 Task: In the  document chat.docx. Below name insert the link: 'www.wikipedia.org' Insert Dropdown below the link: Review Status  'Select Not started 'Insert Header and write  "Quantum". Change font style to  Yellow Tail
Action: Mouse moved to (233, 342)
Screenshot: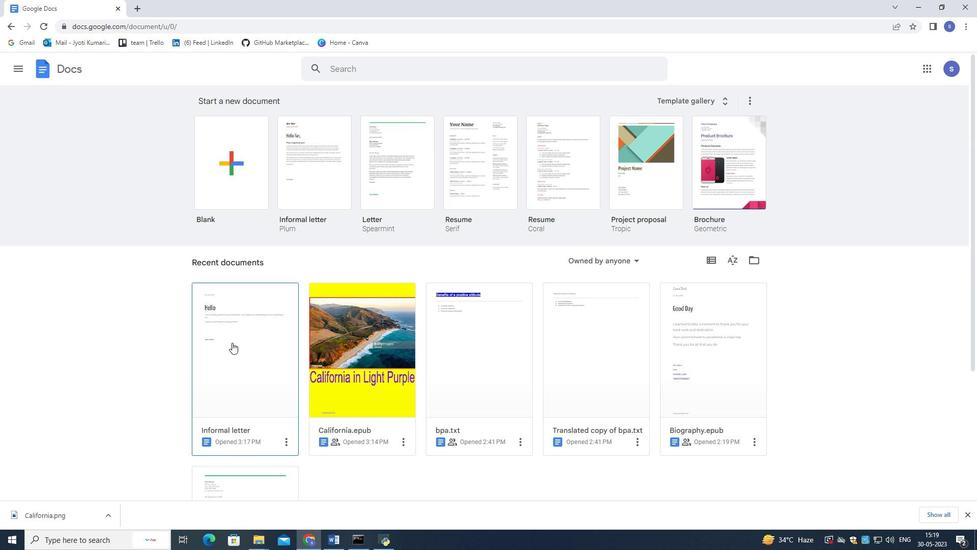 
Action: Mouse pressed left at (233, 342)
Screenshot: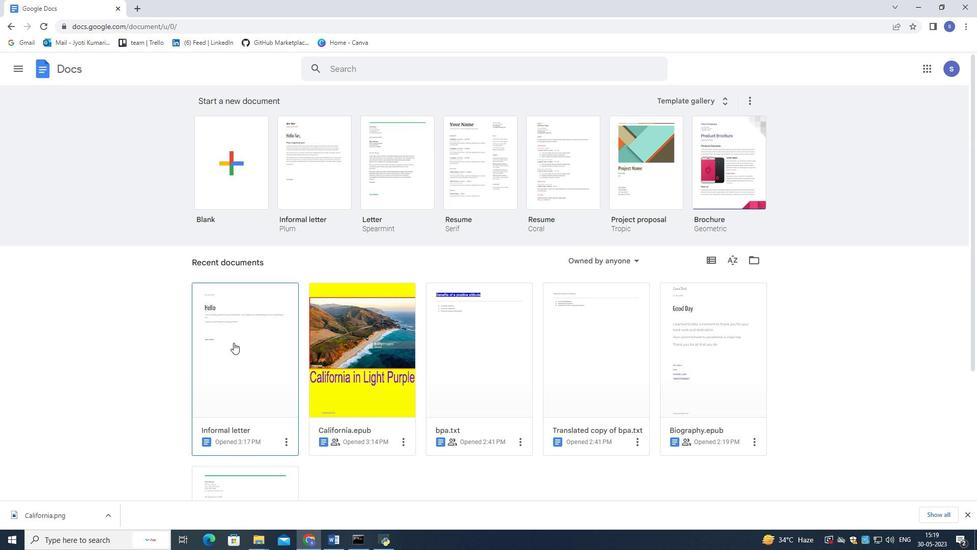 
Action: Mouse moved to (350, 376)
Screenshot: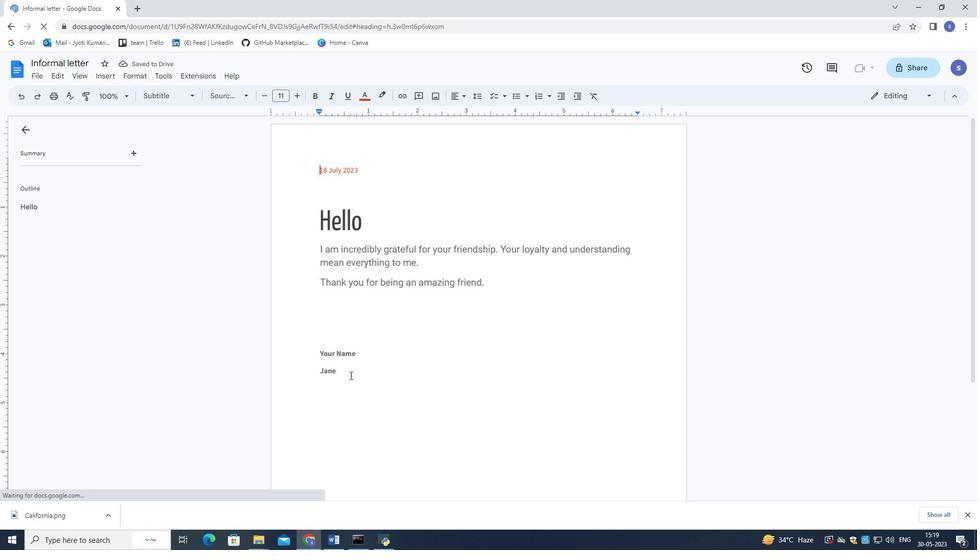 
Action: Mouse pressed left at (350, 376)
Screenshot: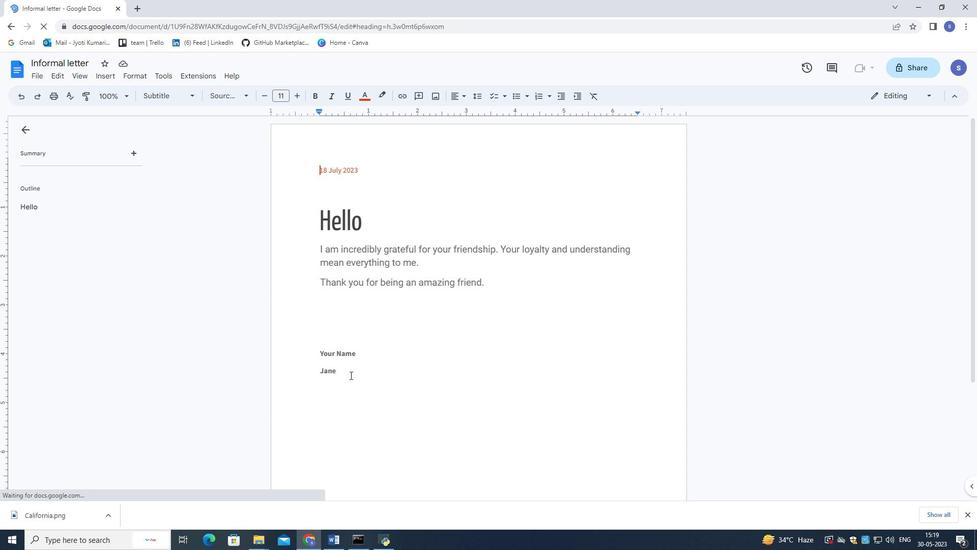 
Action: Mouse moved to (338, 365)
Screenshot: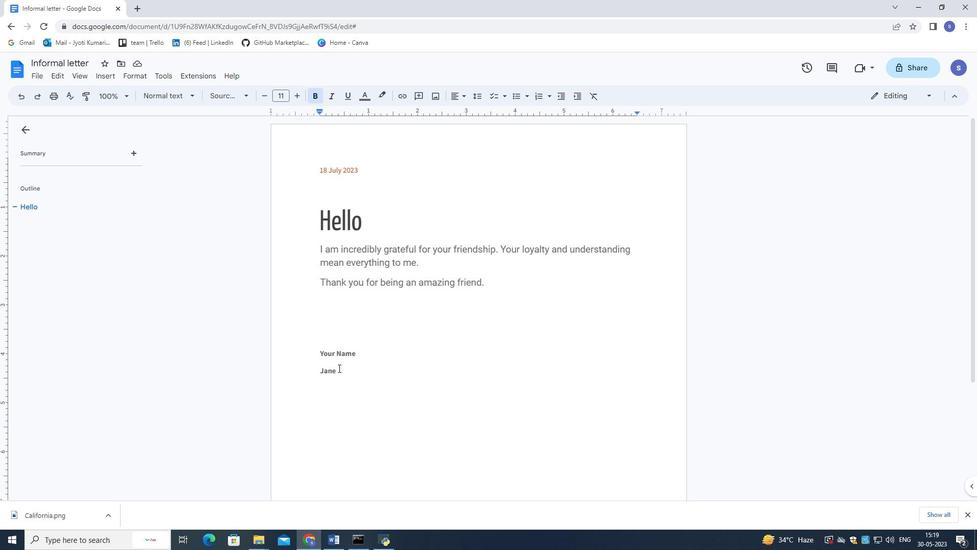 
Action: Key pressed <Key.enter>
Screenshot: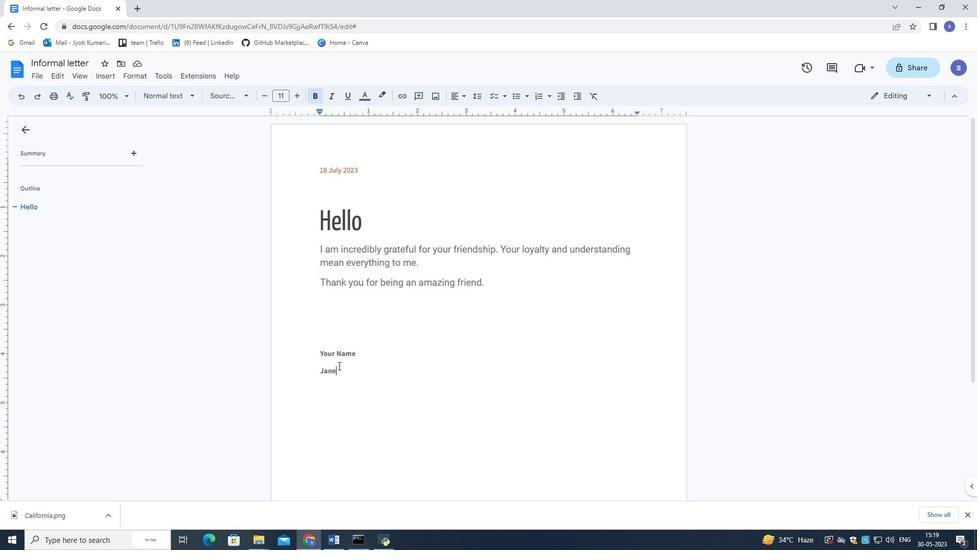 
Action: Mouse moved to (96, 77)
Screenshot: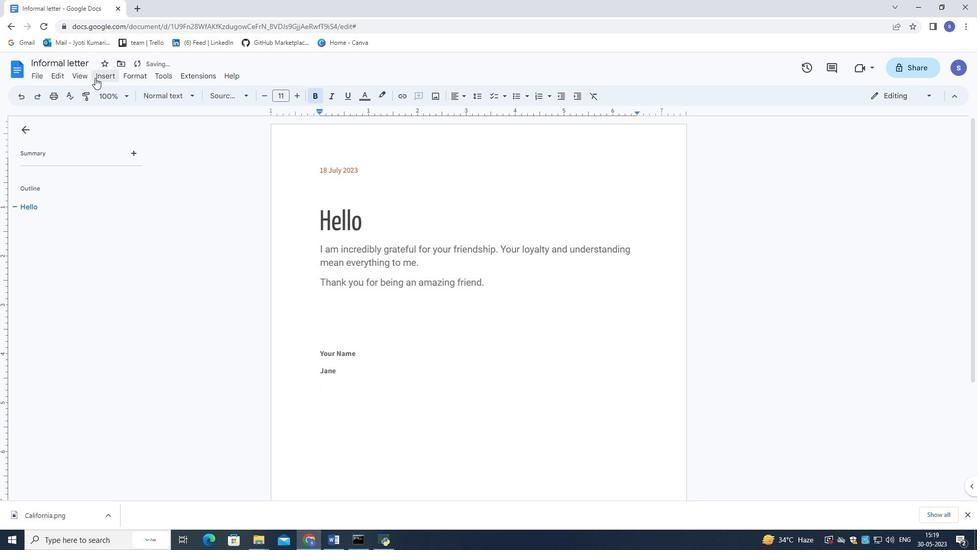 
Action: Mouse pressed left at (96, 77)
Screenshot: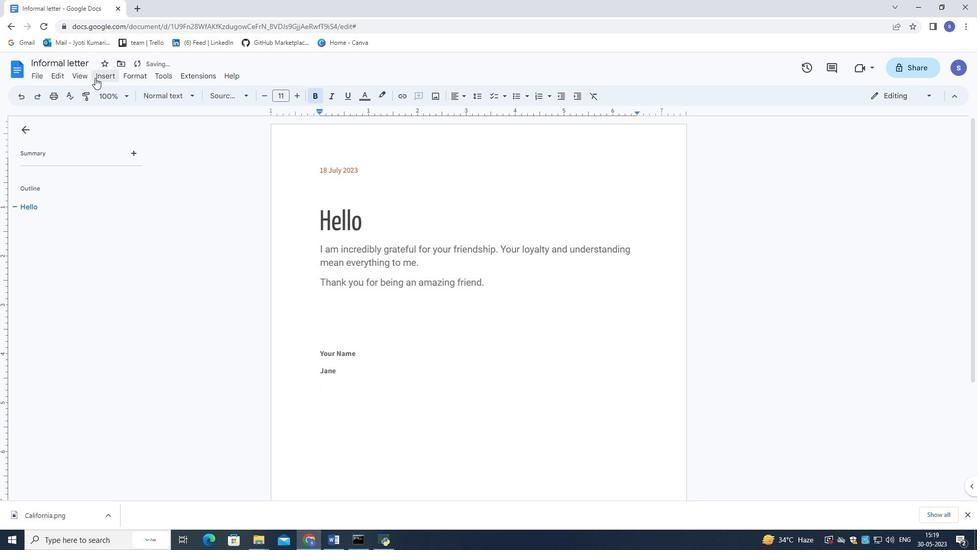 
Action: Mouse moved to (141, 383)
Screenshot: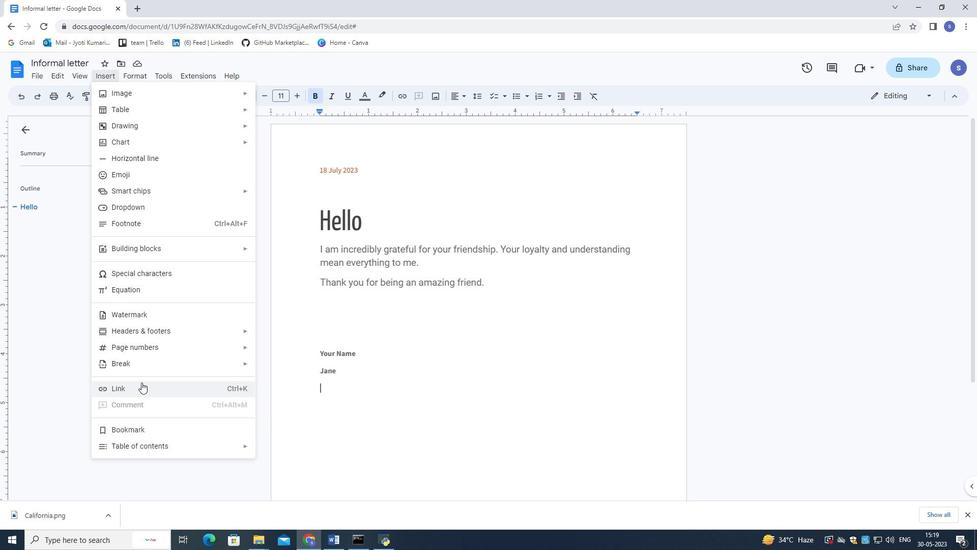 
Action: Mouse pressed left at (141, 383)
Screenshot: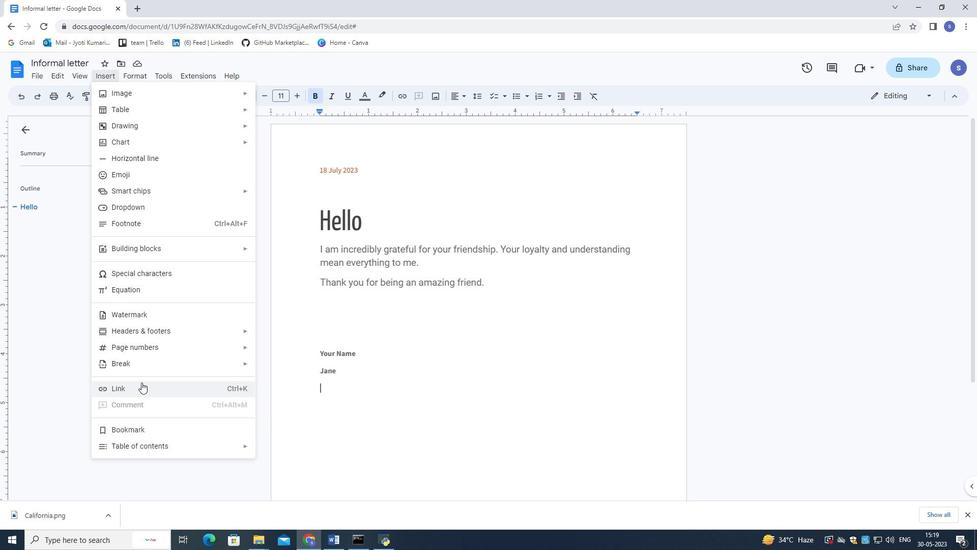 
Action: Mouse moved to (233, 318)
Screenshot: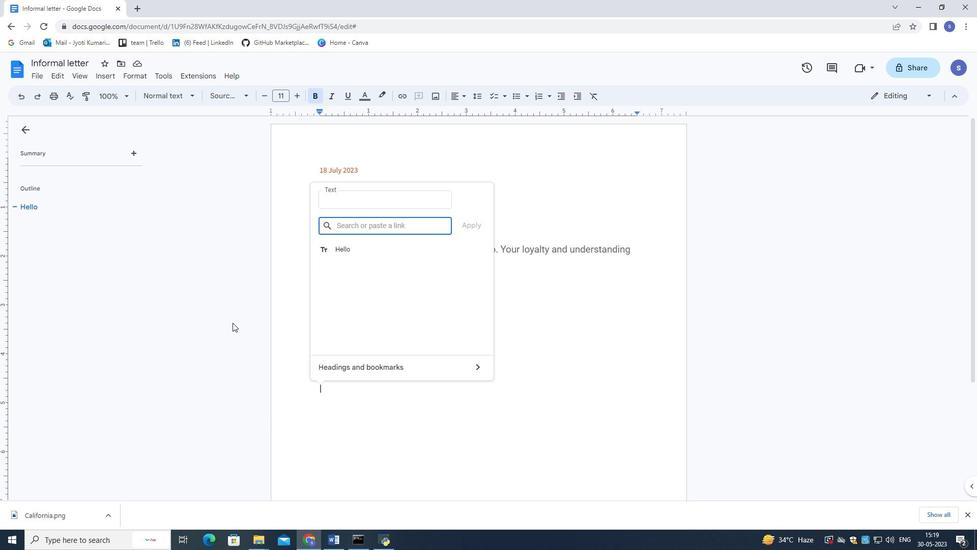 
Action: Key pressed www
Screenshot: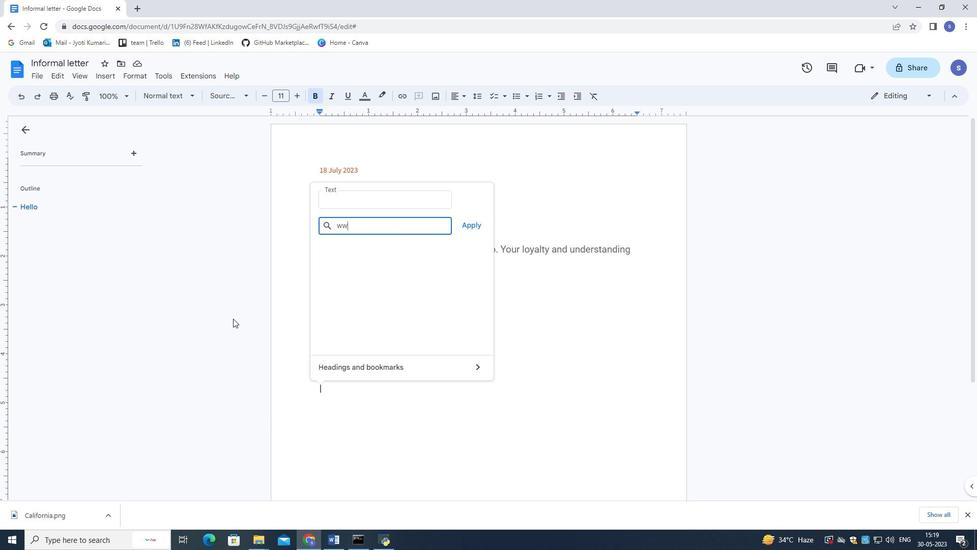 
Action: Mouse moved to (232, 315)
Screenshot: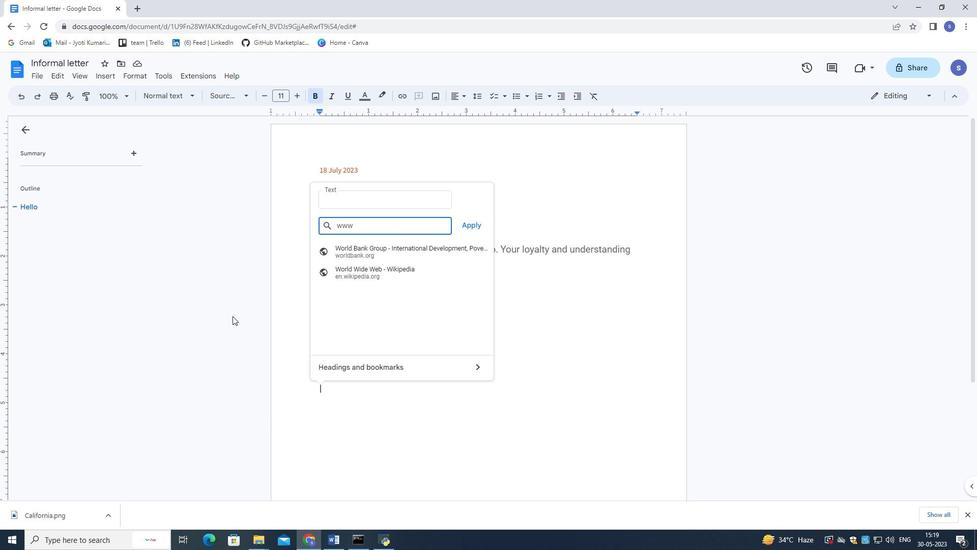 
Action: Key pressed .
Screenshot: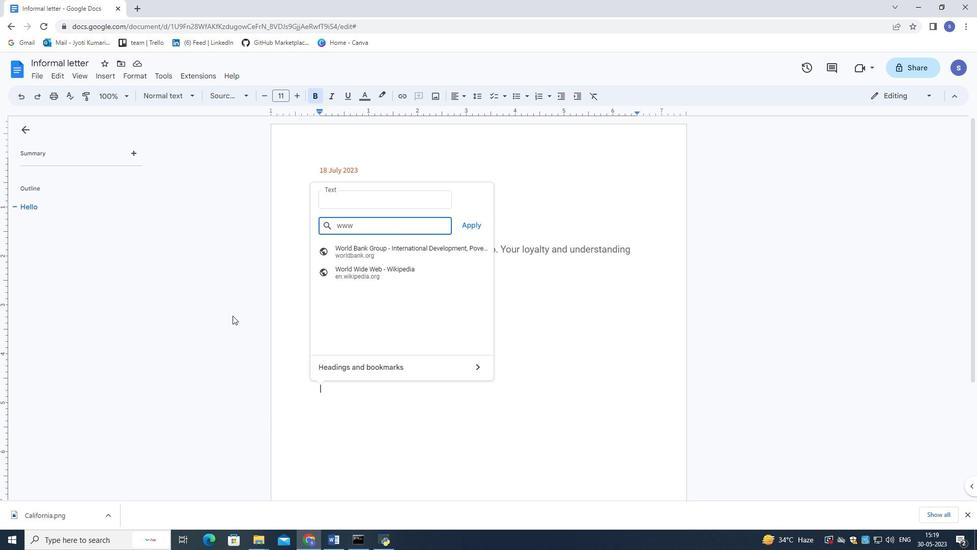 
Action: Mouse moved to (231, 314)
Screenshot: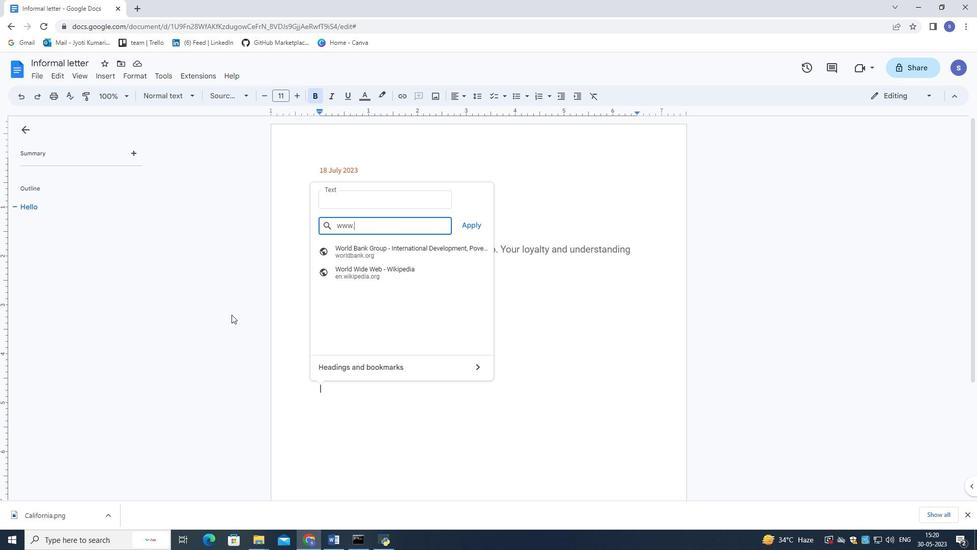 
Action: Key pressed w
Screenshot: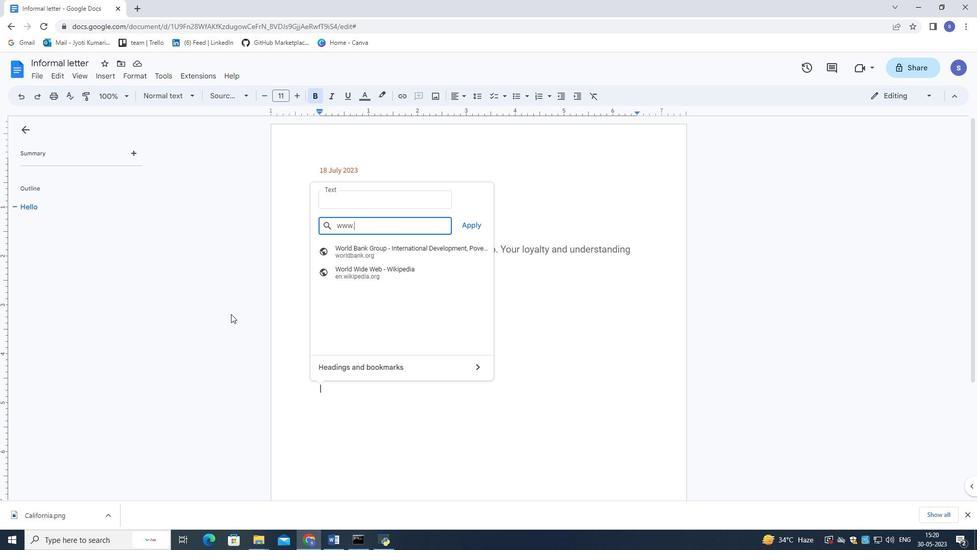 
Action: Mouse moved to (231, 313)
Screenshot: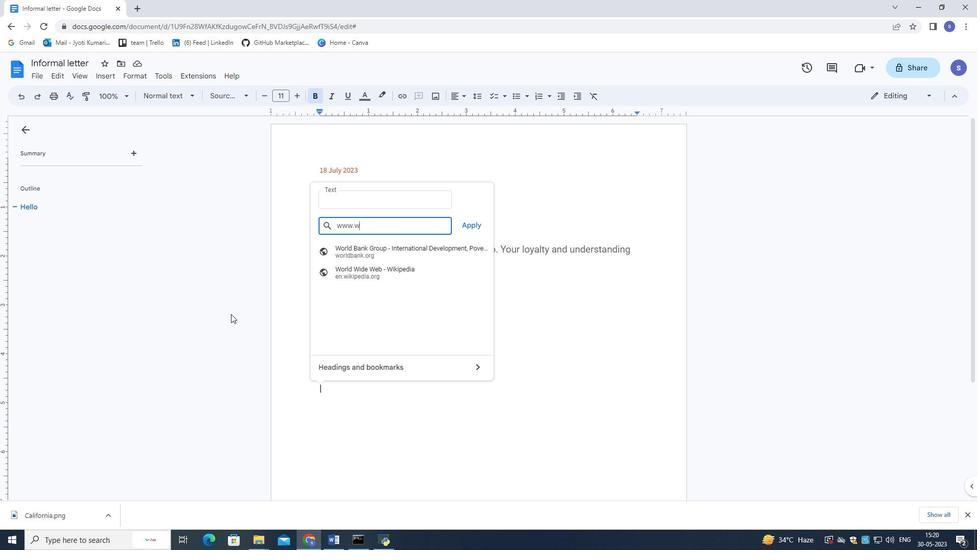 
Action: Key pressed i
Screenshot: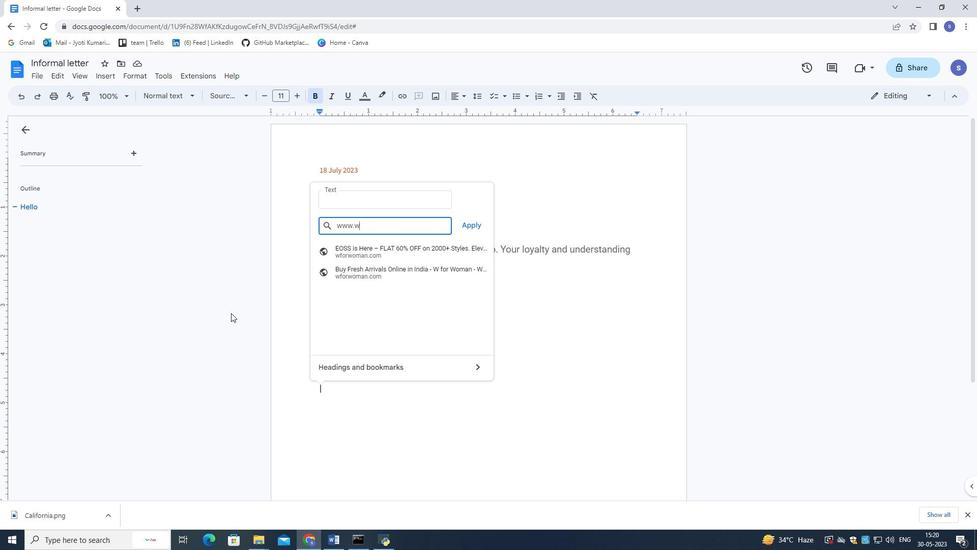 
Action: Mouse moved to (230, 313)
Screenshot: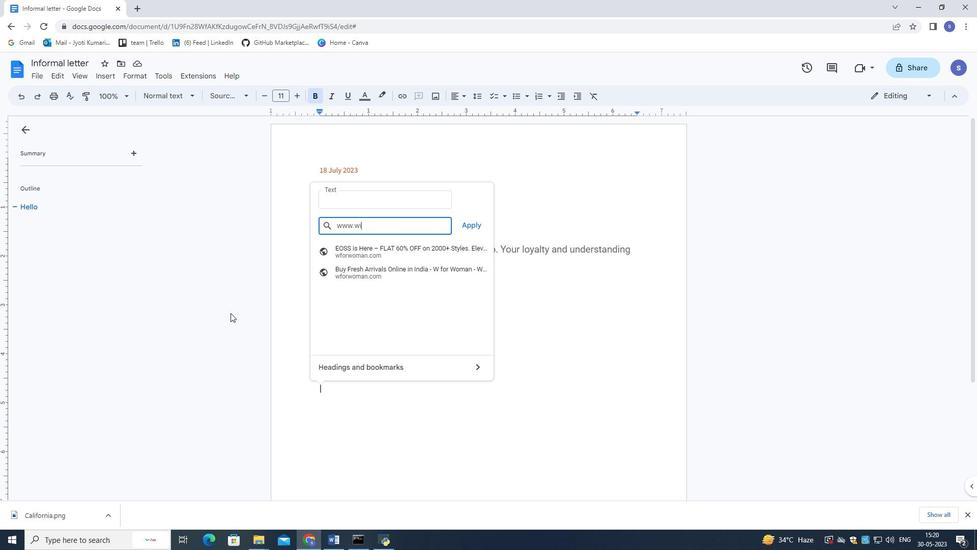 
Action: Key pressed k
Screenshot: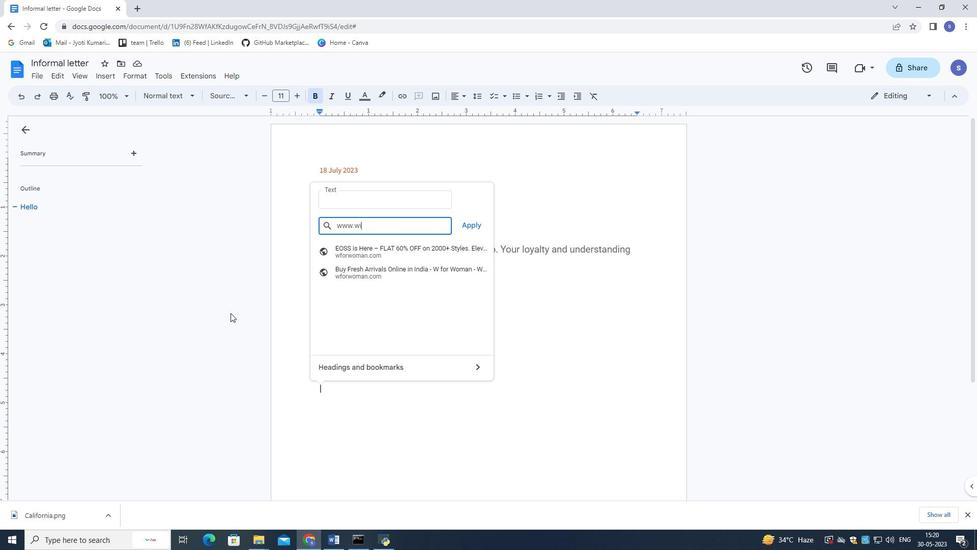 
Action: Mouse moved to (230, 312)
Screenshot: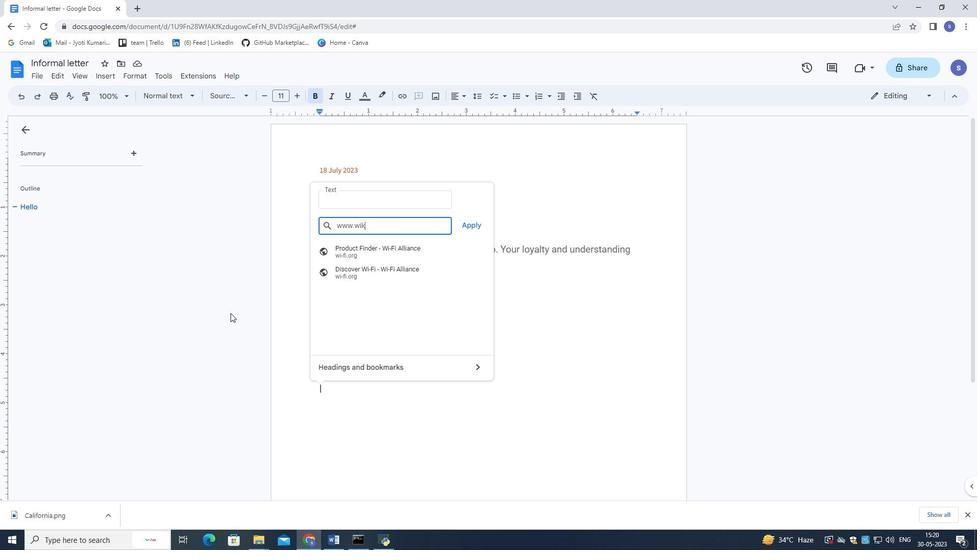 
Action: Key pressed i
Screenshot: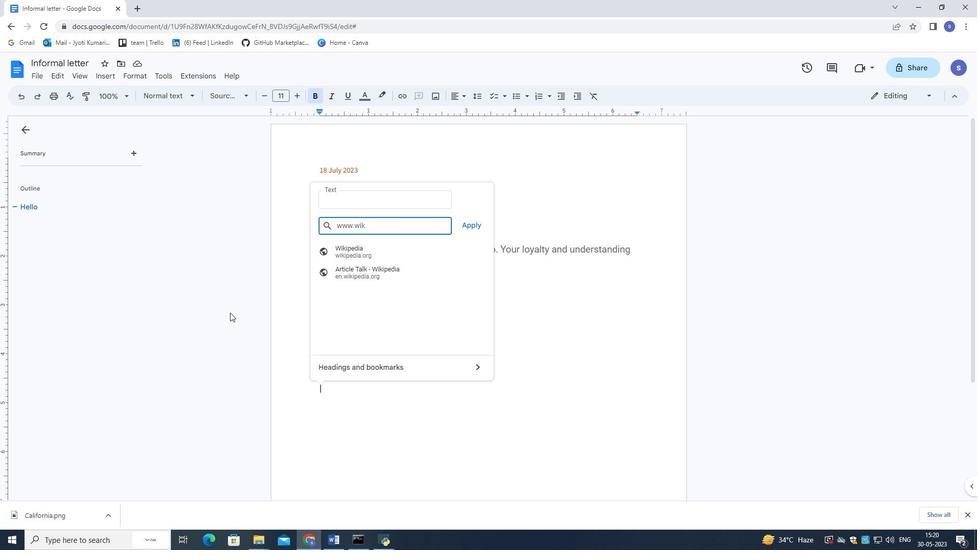 
Action: Mouse moved to (229, 311)
Screenshot: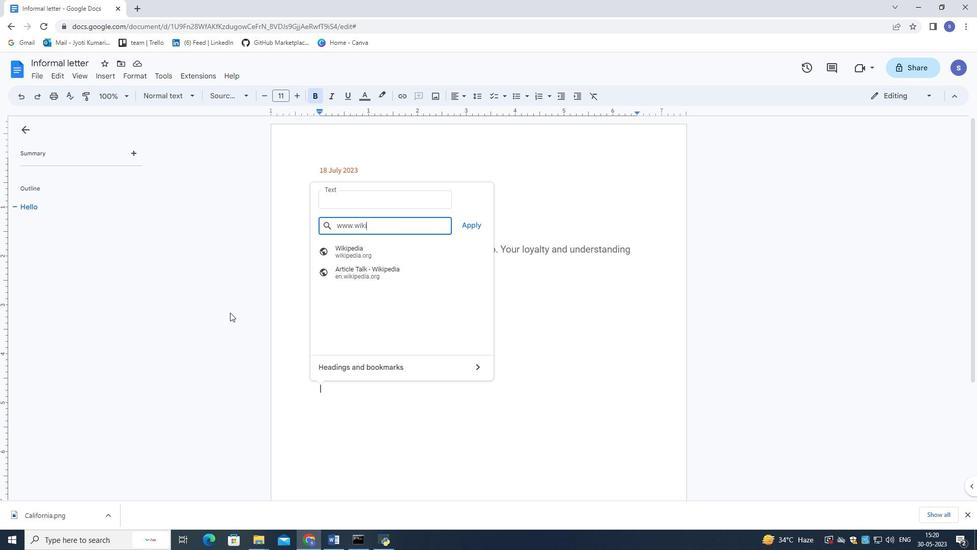 
Action: Key pressed p
Screenshot: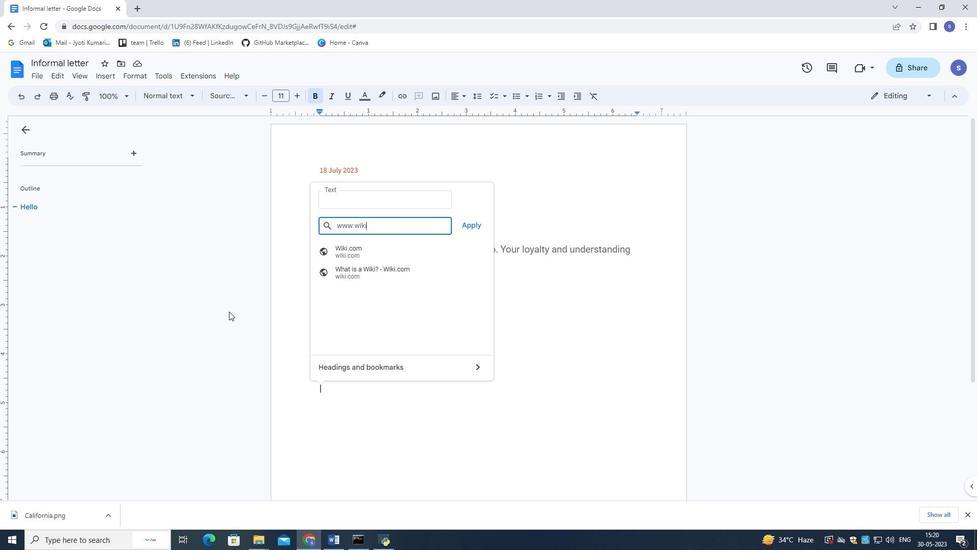 
Action: Mouse moved to (228, 311)
Screenshot: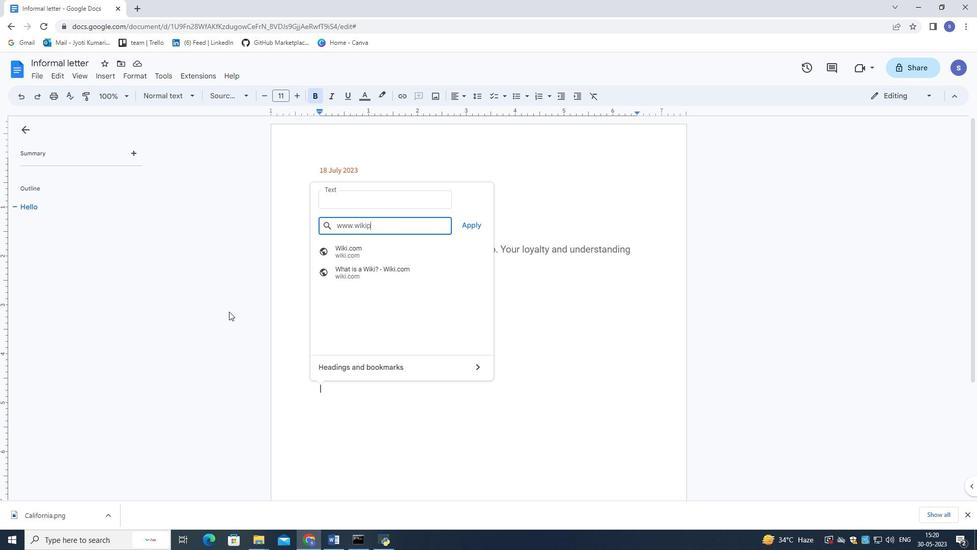 
Action: Key pressed ed
Screenshot: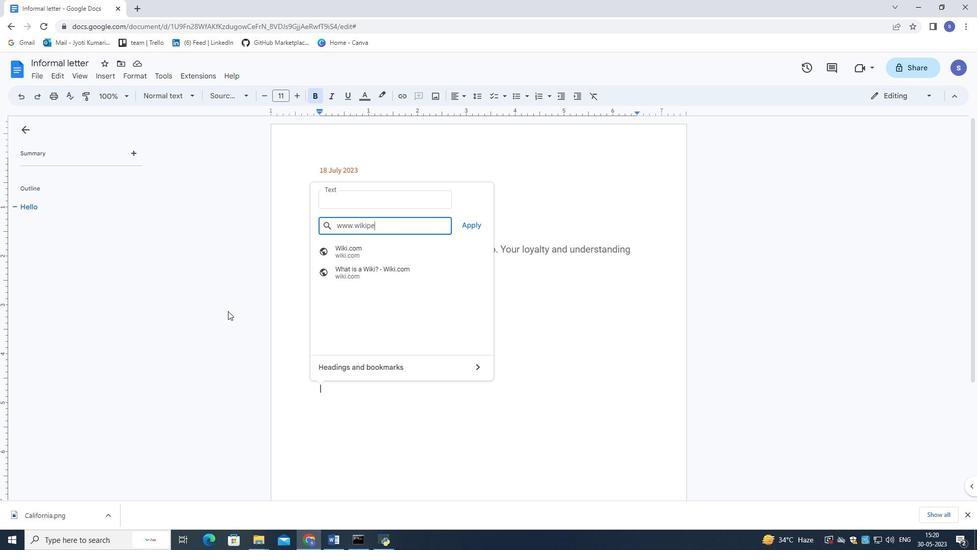 
Action: Mouse moved to (227, 311)
Screenshot: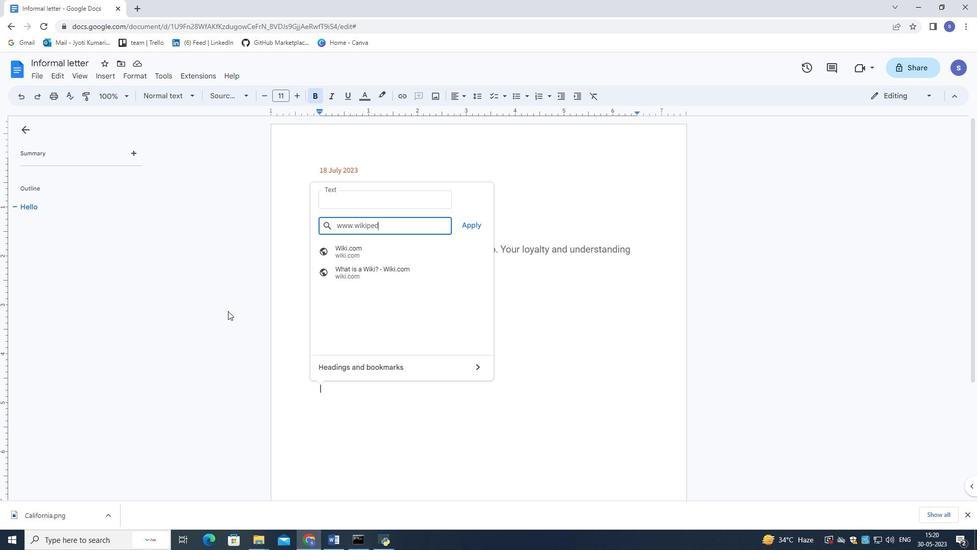 
Action: Key pressed i
Screenshot: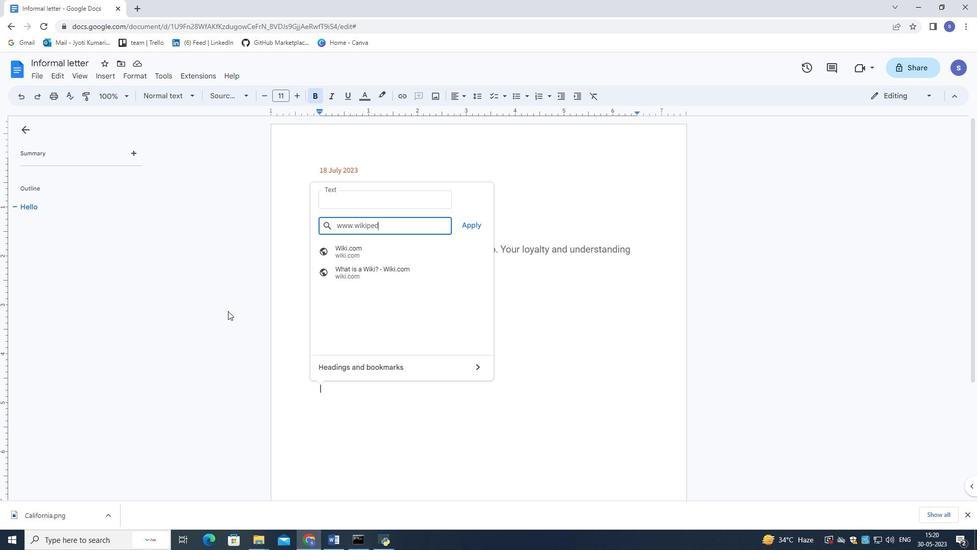 
Action: Mouse moved to (226, 310)
Screenshot: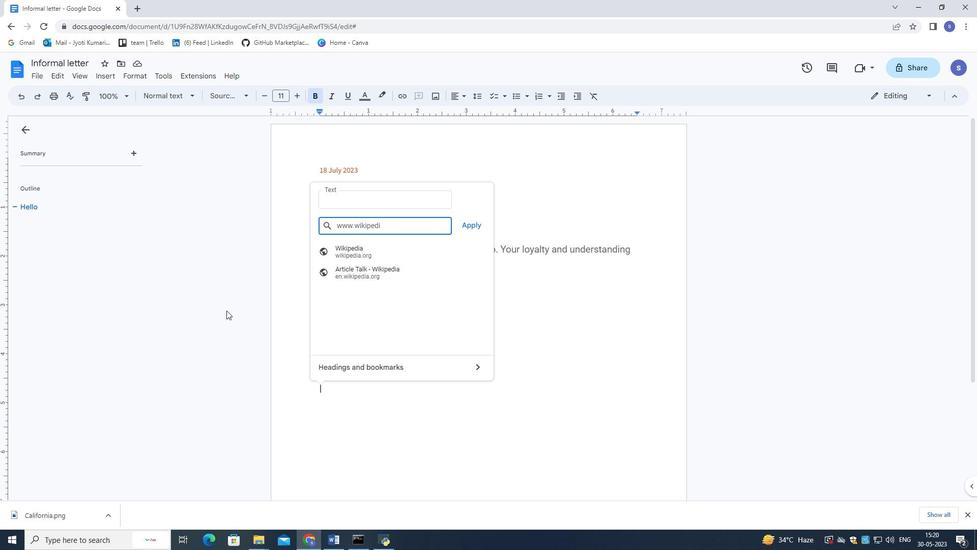 
Action: Key pressed a
Screenshot: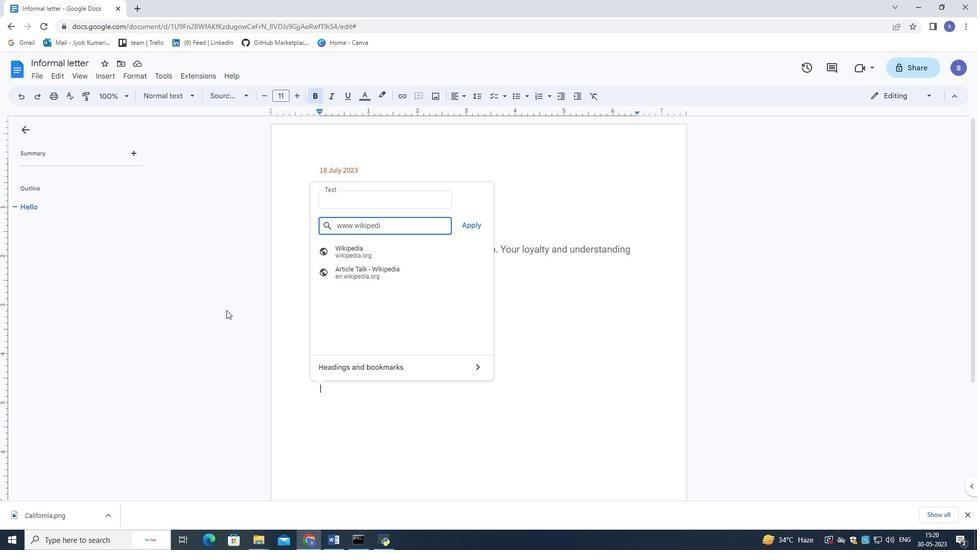 
Action: Mouse moved to (225, 310)
Screenshot: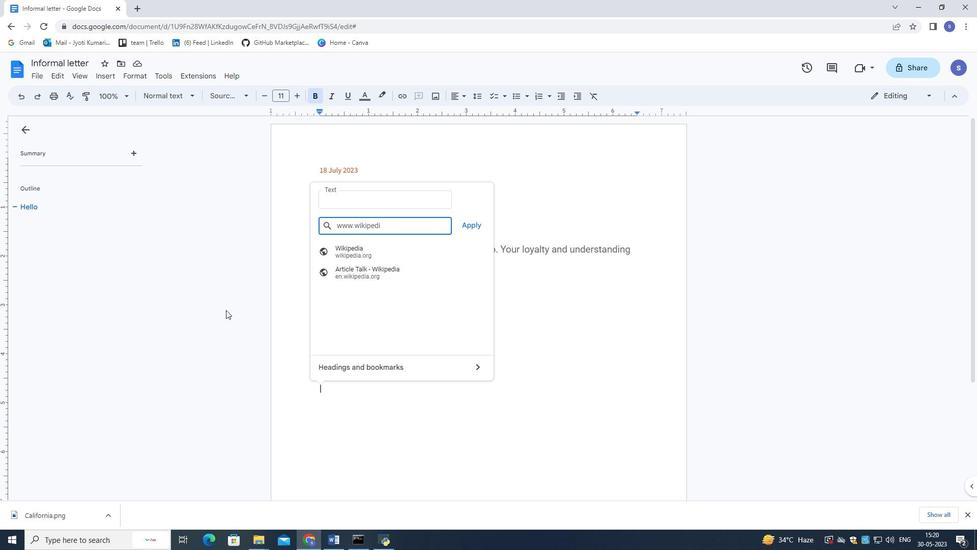 
Action: Key pressed .o
Screenshot: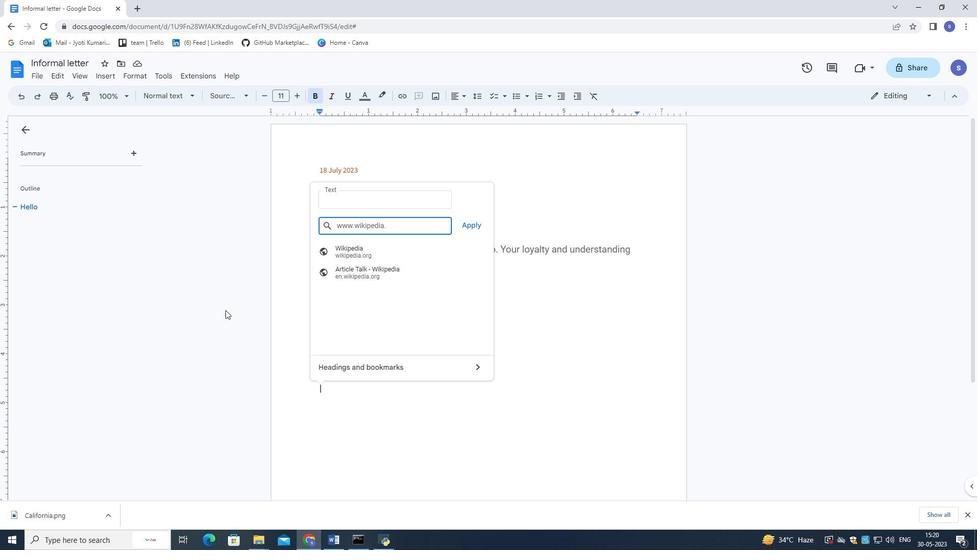 
Action: Mouse moved to (225, 309)
Screenshot: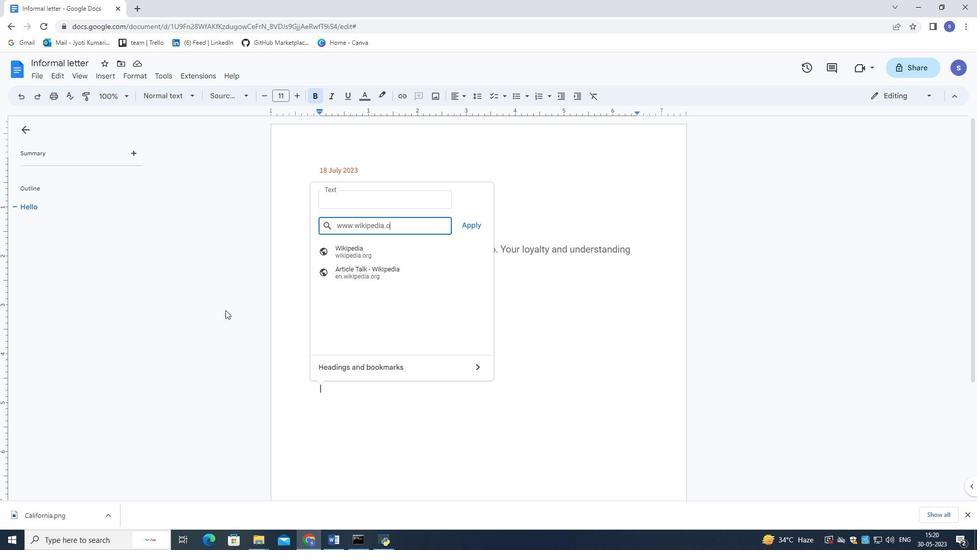 
Action: Key pressed r
Screenshot: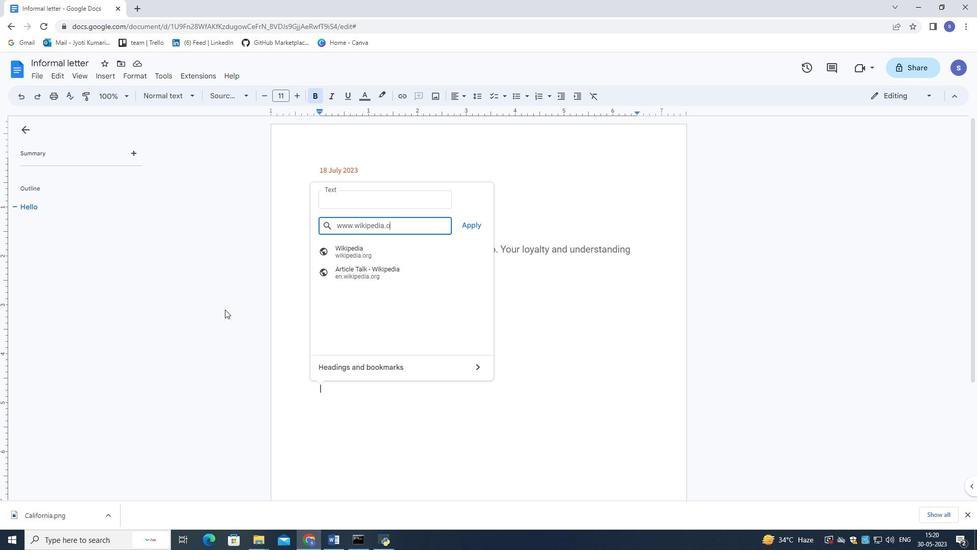 
Action: Mouse moved to (224, 308)
Screenshot: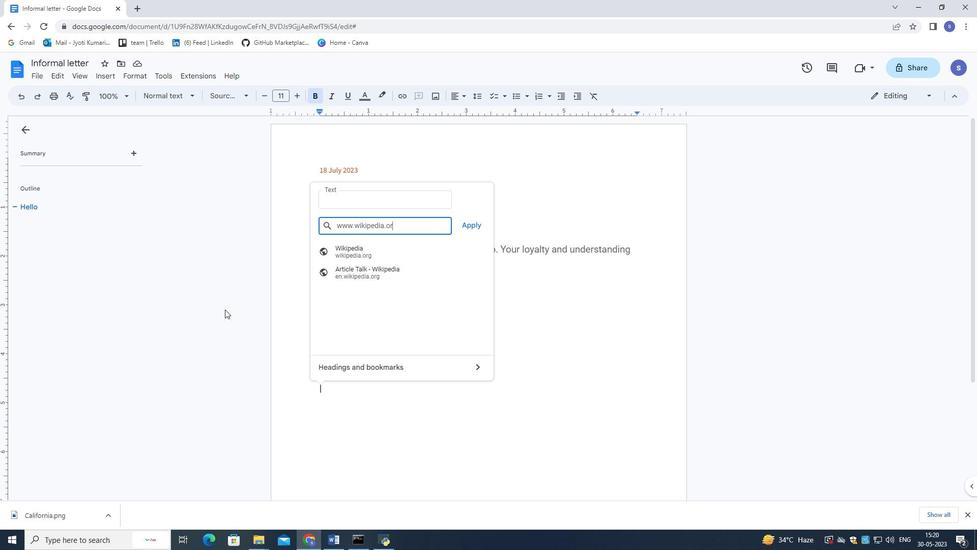 
Action: Key pressed g
Screenshot: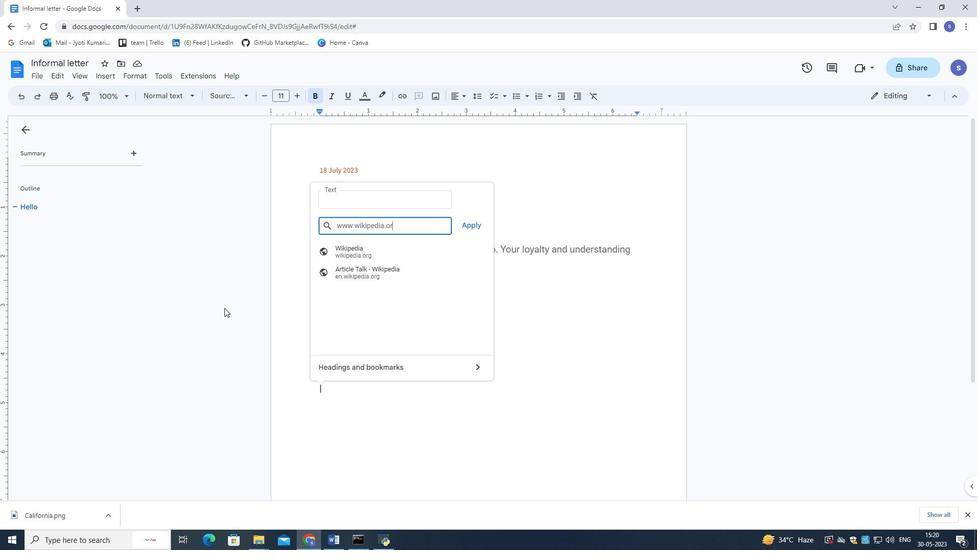 
Action: Mouse moved to (377, 257)
Screenshot: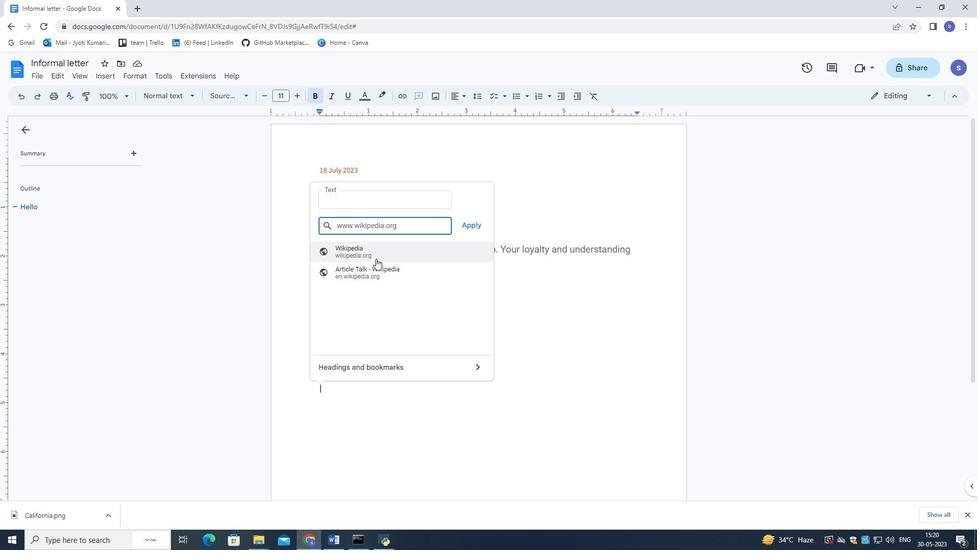 
Action: Mouse pressed left at (377, 257)
Screenshot: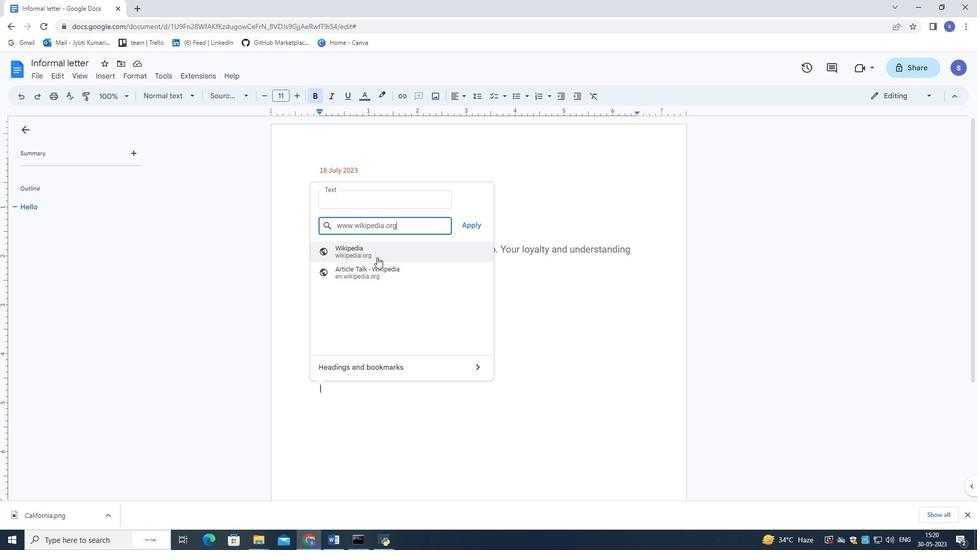 
Action: Mouse moved to (383, 388)
Screenshot: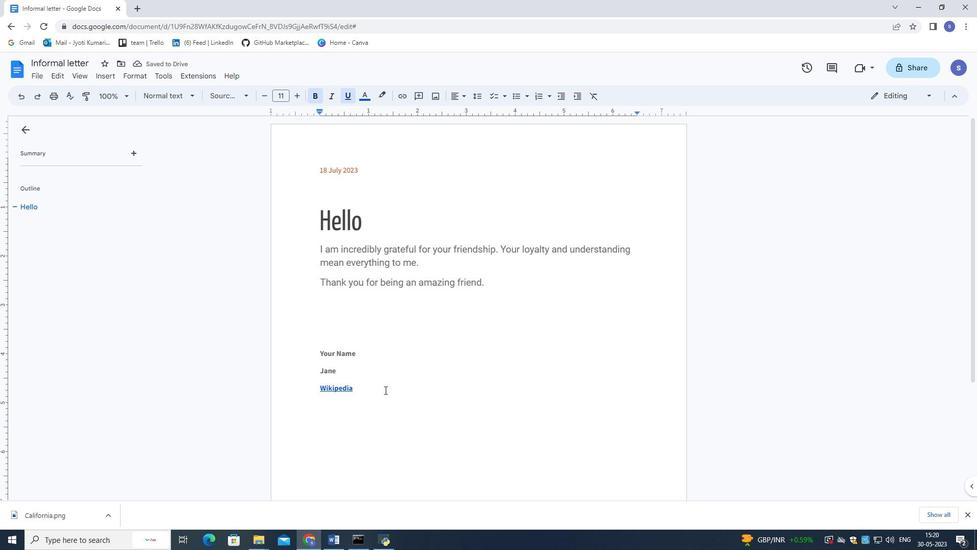 
Action: Mouse pressed left at (383, 388)
Screenshot: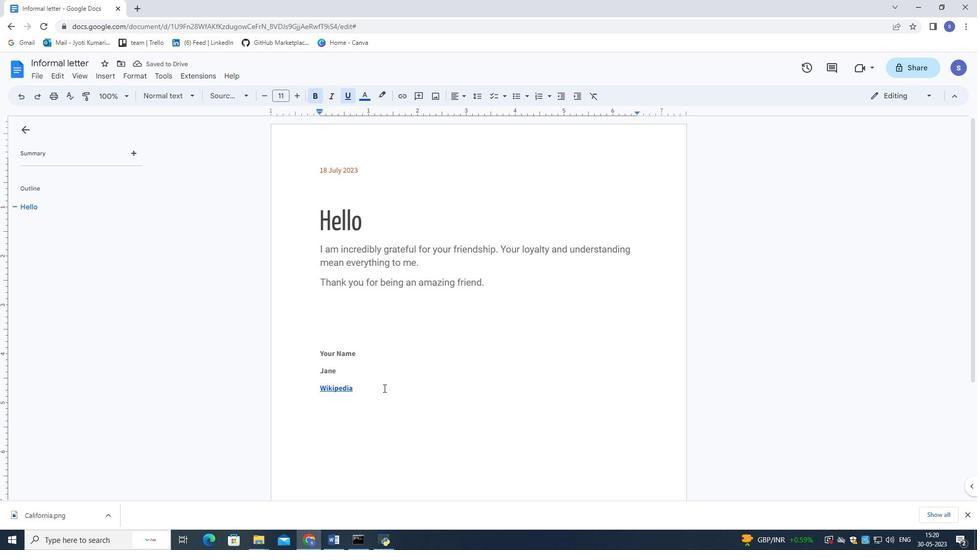 
Action: Mouse moved to (273, 360)
Screenshot: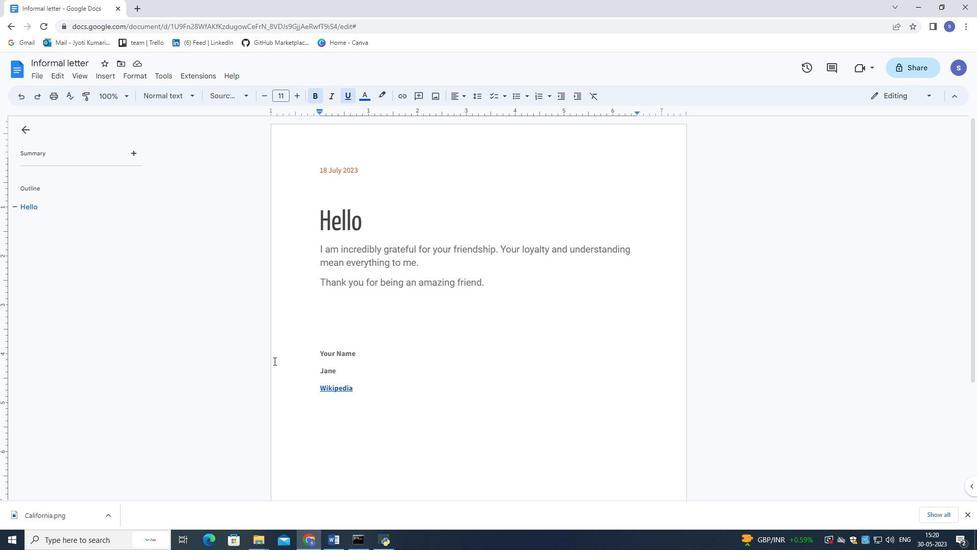 
Action: Key pressed <Key.enter>
Screenshot: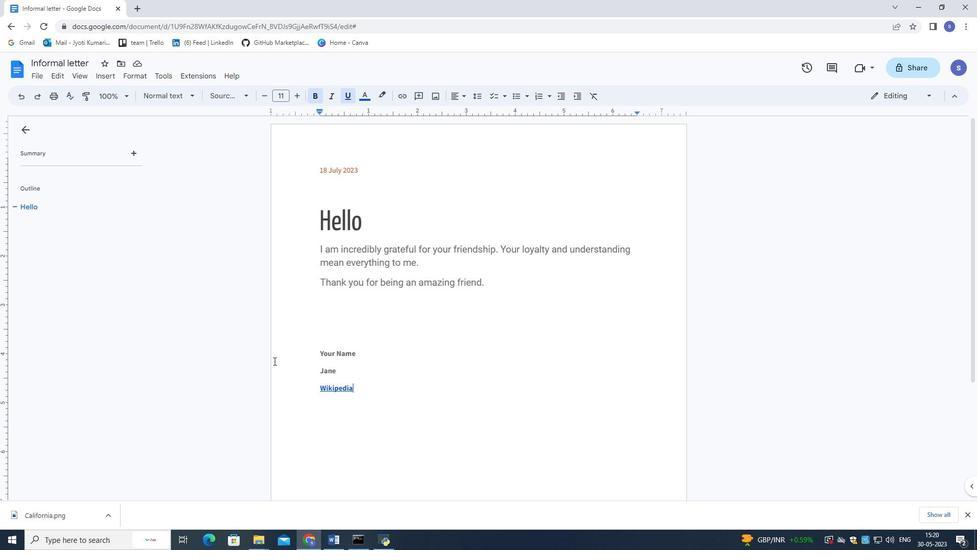 
Action: Mouse moved to (134, 75)
Screenshot: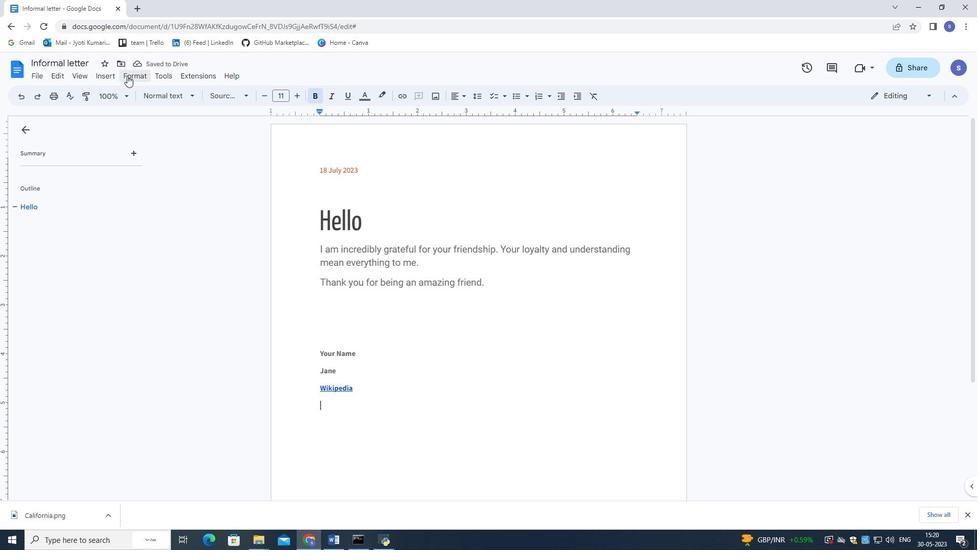 
Action: Mouse pressed left at (134, 75)
Screenshot: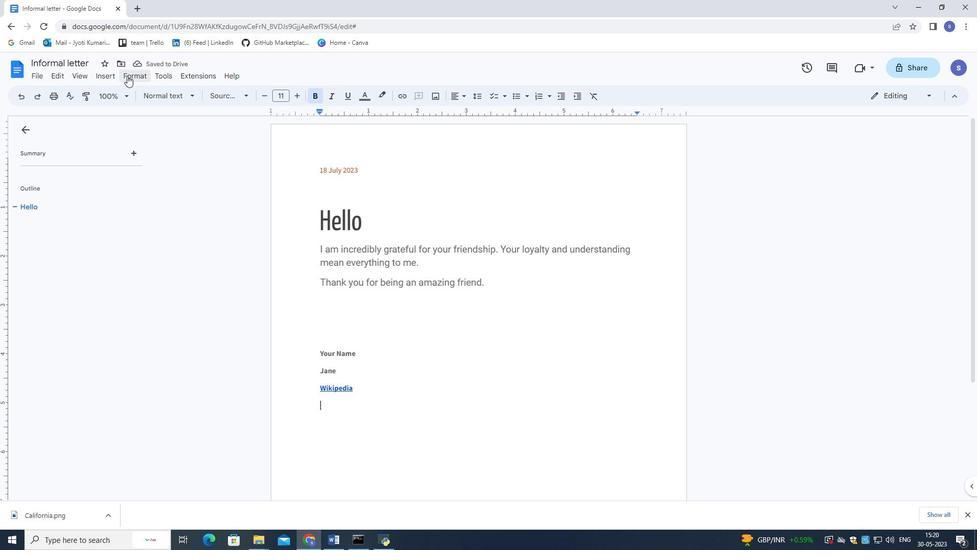 
Action: Mouse moved to (145, 205)
Screenshot: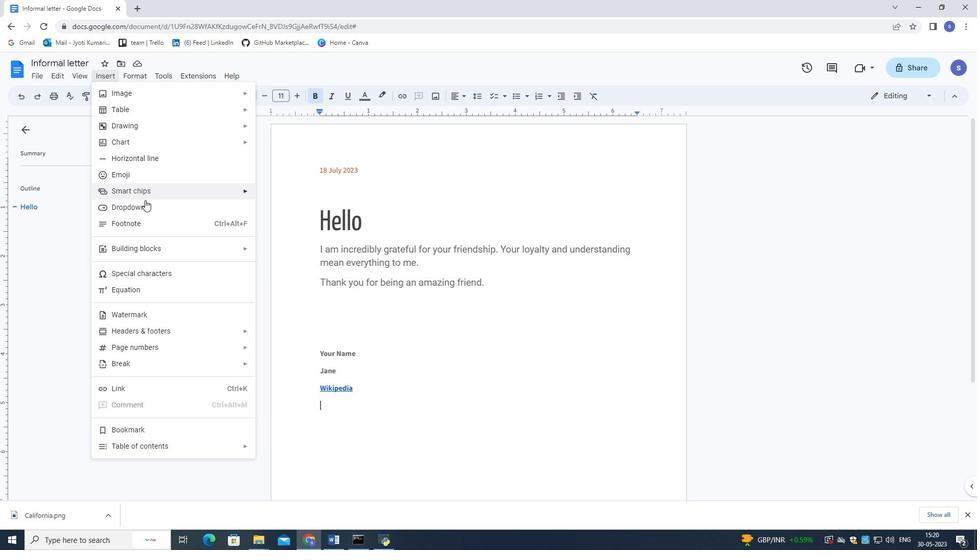 
Action: Mouse pressed left at (145, 205)
Screenshot: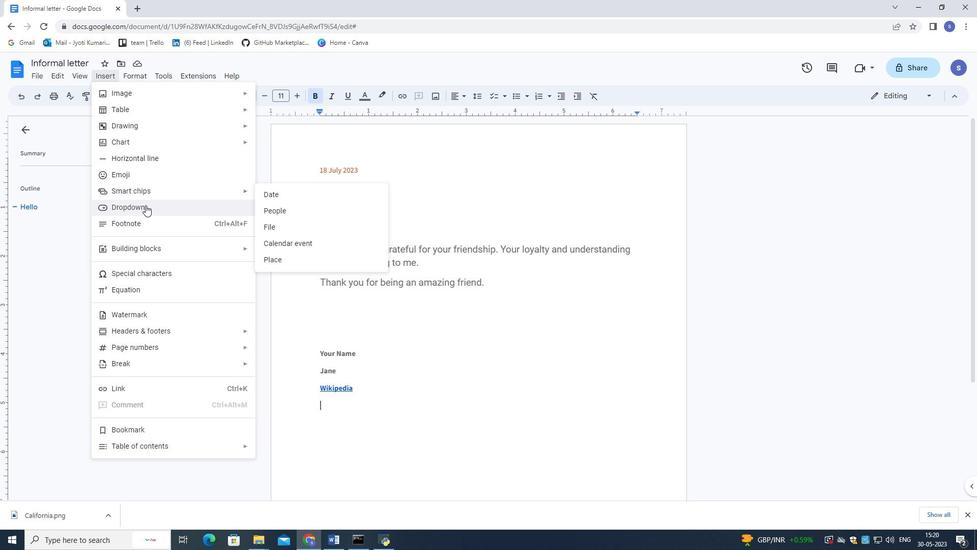 
Action: Mouse moved to (386, 418)
Screenshot: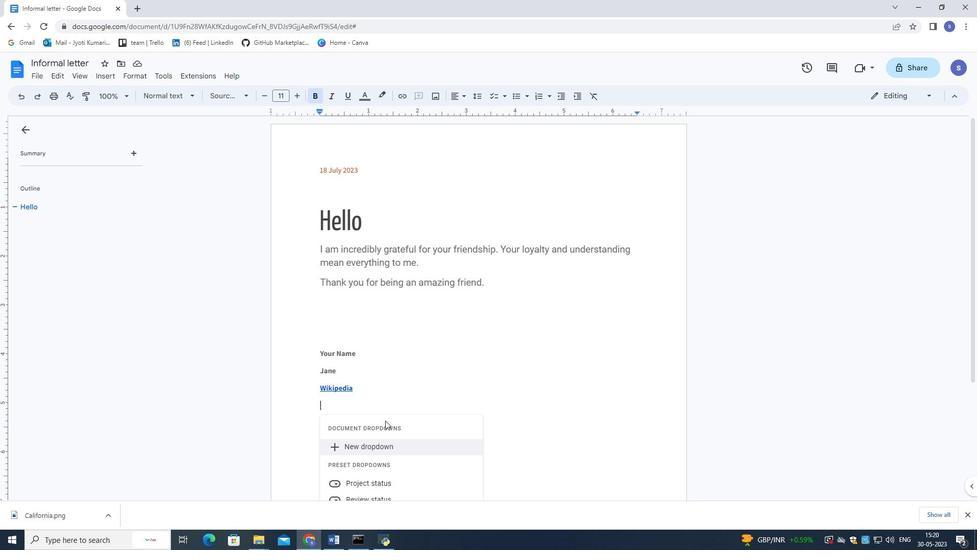 
Action: Mouse scrolled (386, 417) with delta (0, 0)
Screenshot: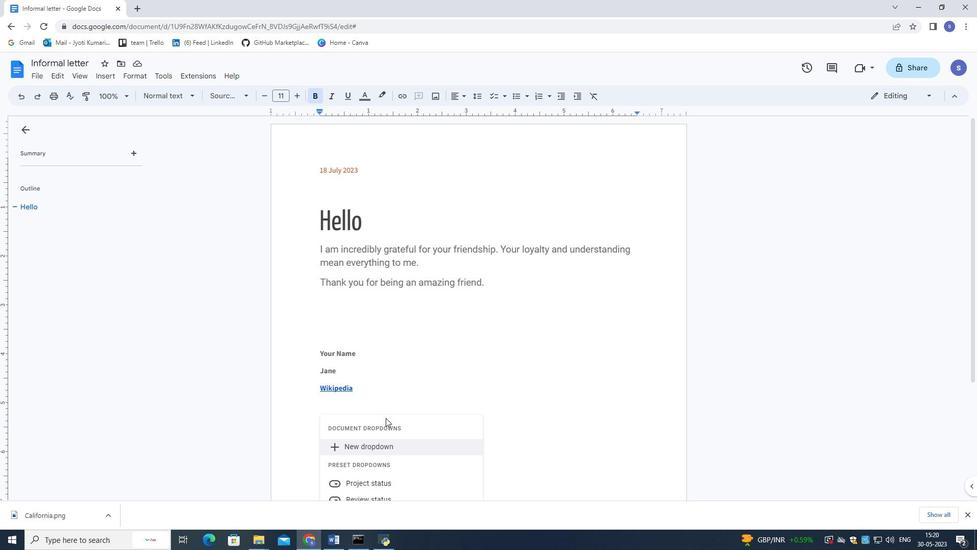 
Action: Mouse scrolled (386, 417) with delta (0, 0)
Screenshot: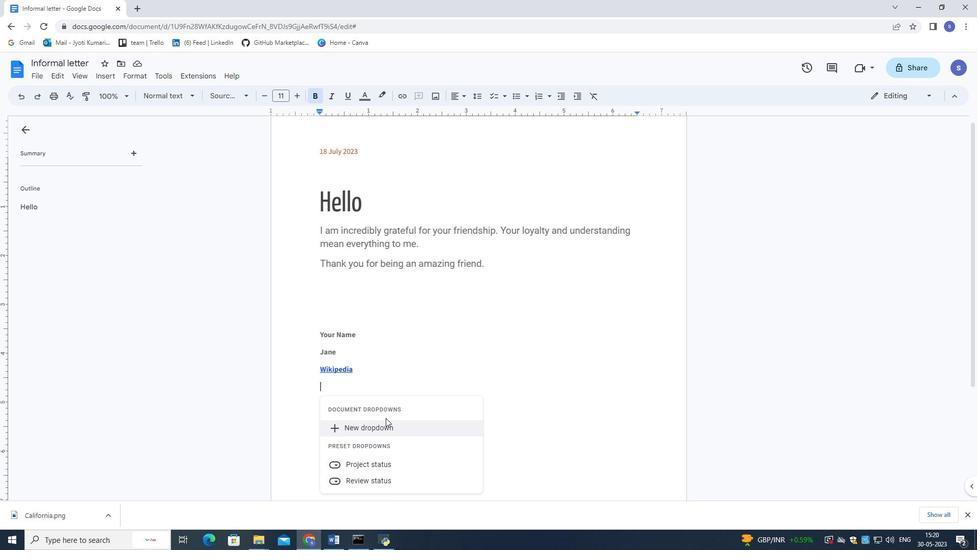 
Action: Mouse moved to (385, 414)
Screenshot: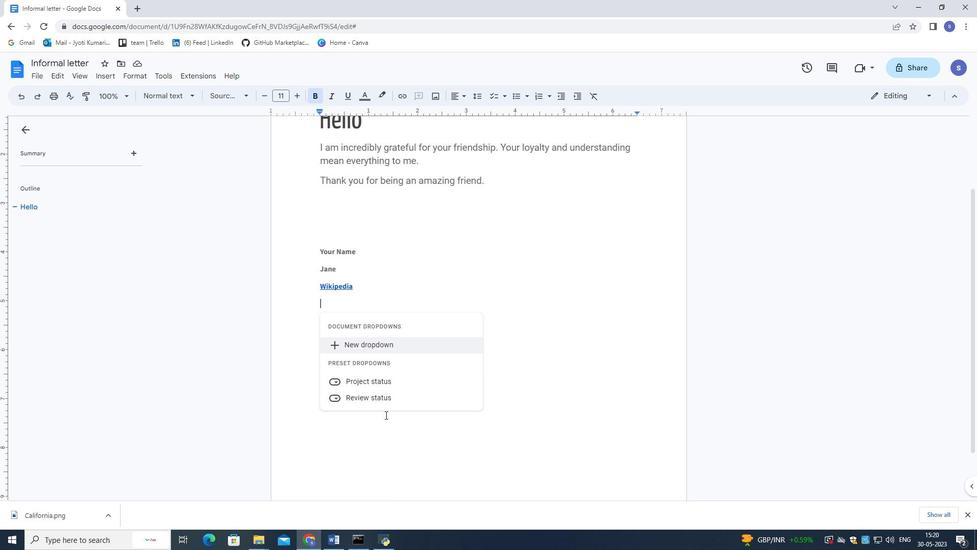 
Action: Mouse scrolled (385, 414) with delta (0, 0)
Screenshot: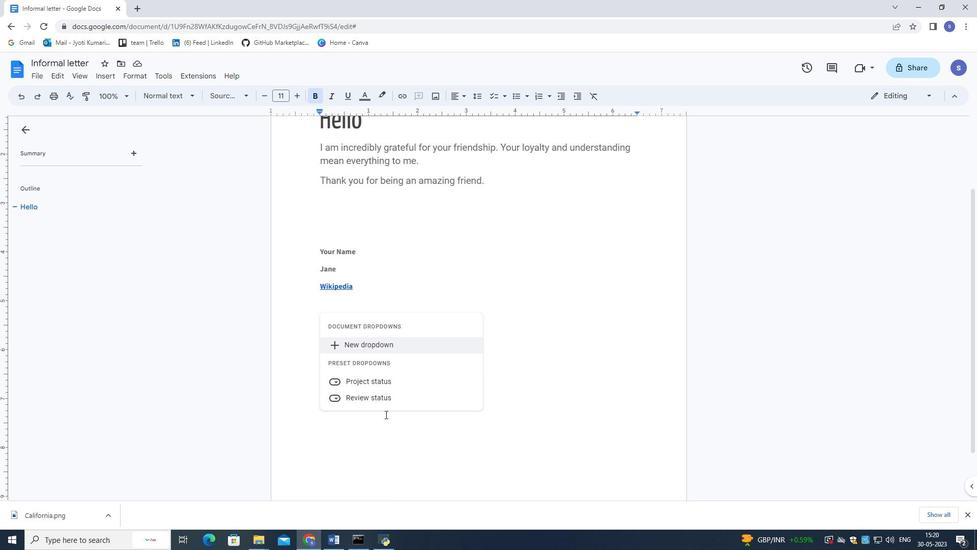 
Action: Mouse moved to (353, 293)
Screenshot: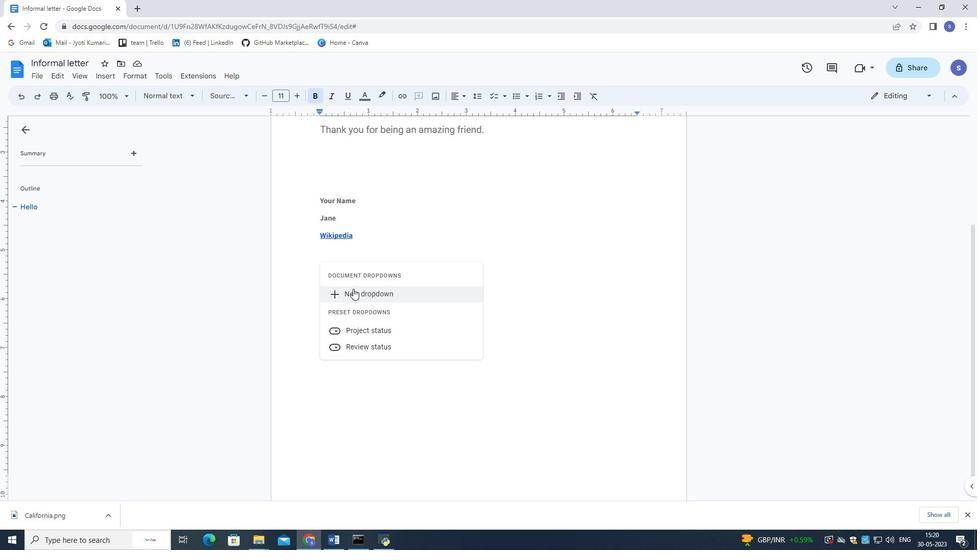 
Action: Mouse pressed left at (353, 293)
Screenshot: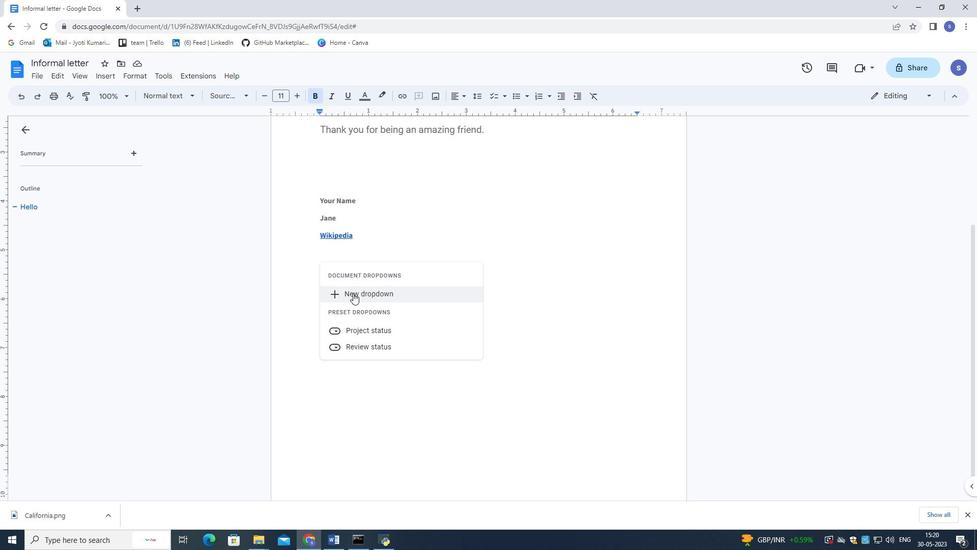 
Action: Mouse moved to (495, 222)
Screenshot: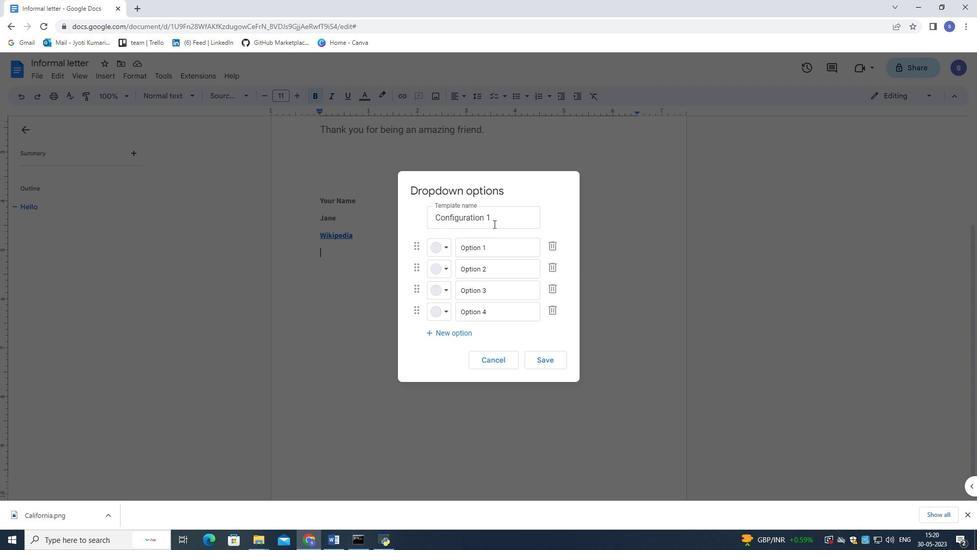
Action: Mouse pressed left at (495, 222)
Screenshot: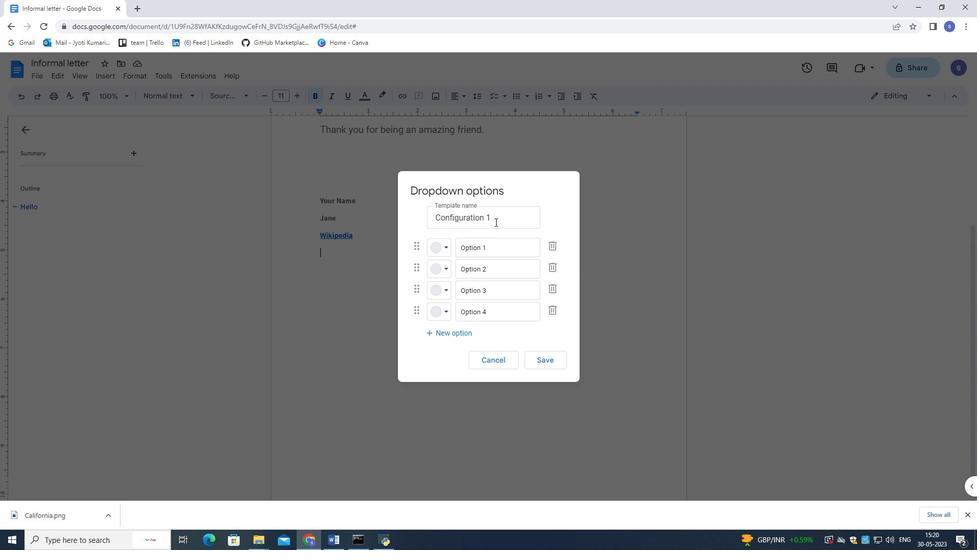 
Action: Mouse moved to (501, 235)
Screenshot: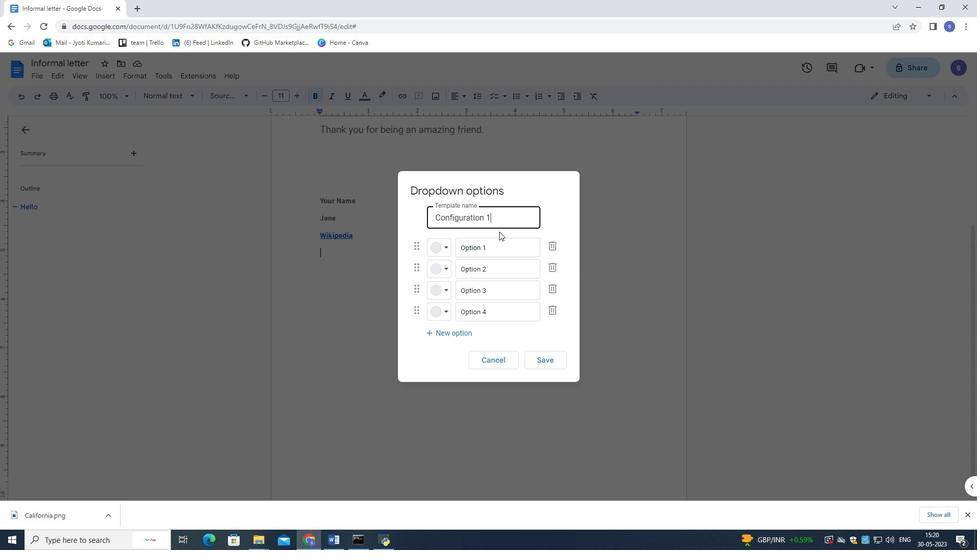 
Action: Key pressed <Key.backspace><Key.backspace><Key.backspace><Key.backspace><Key.backspace><Key.backspace><Key.backspace><Key.backspace><Key.backspace><Key.backspace><Key.backspace><Key.backspace><Key.backspace><Key.backspace><Key.backspace><Key.backspace><Key.backspace><Key.backspace><Key.backspace><Key.backspace><Key.backspace><Key.backspace><Key.backspace><Key.backspace><Key.backspace><Key.backspace><Key.backspace><Key.backspace><Key.backspace><Key.backspace><Key.backspace><Key.backspace><Key.backspace><Key.backspace><Key.backspace><Key.backspace><Key.backspace><Key.backspace><Key.backspace><Key.backspace><Key.backspace><Key.backspace><Key.backspace><Key.backspace><Key.shift>Review<Key.space><Key.shift>Sta
Screenshot: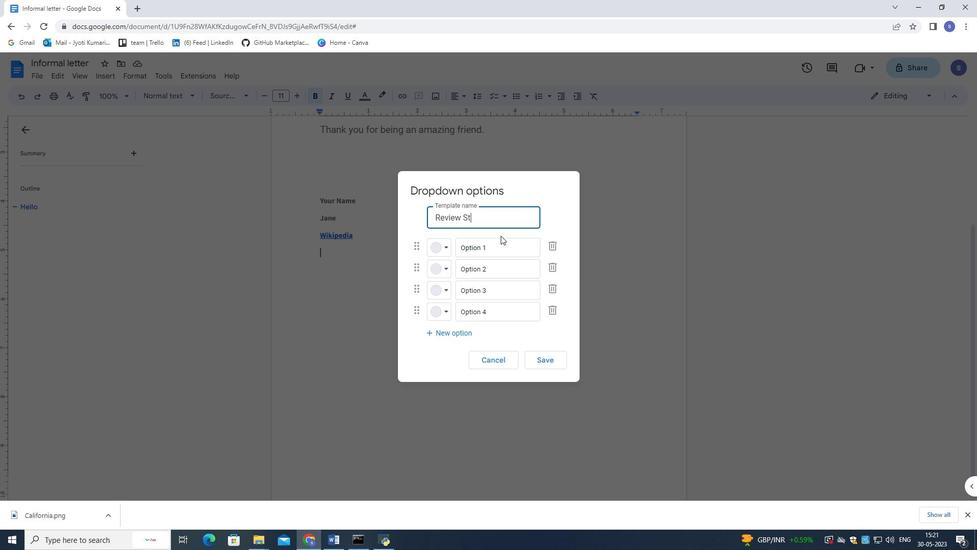 
Action: Mouse moved to (501, 236)
Screenshot: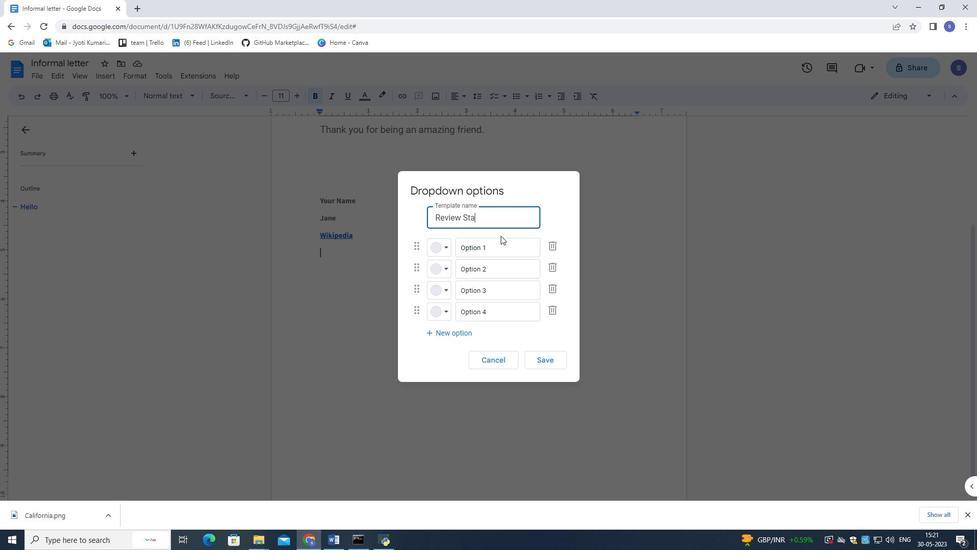 
Action: Key pressed tus
Screenshot: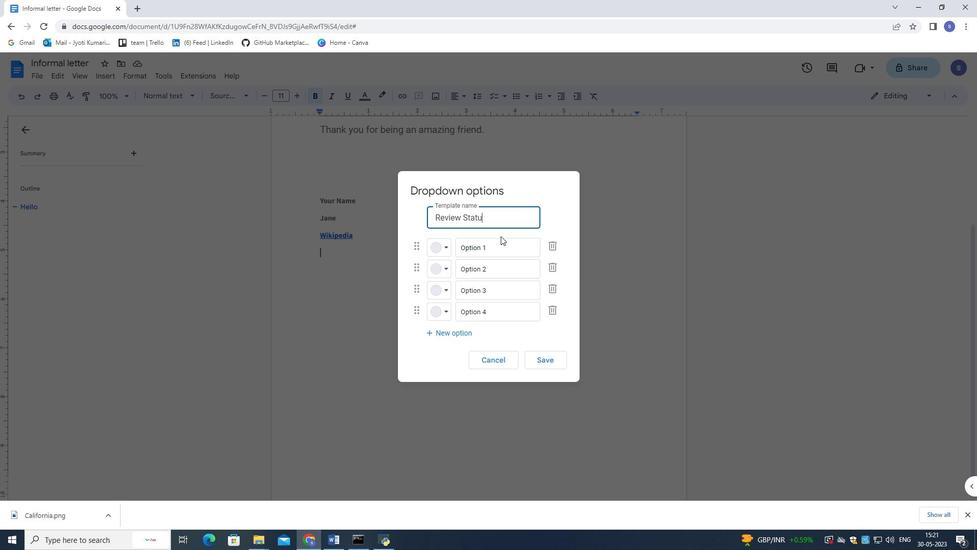 
Action: Mouse moved to (518, 249)
Screenshot: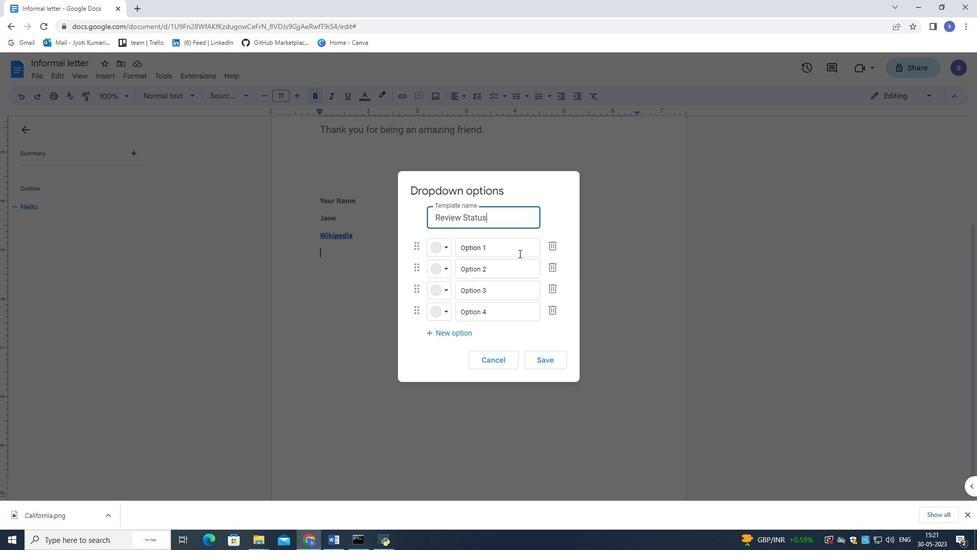 
Action: Mouse pressed left at (518, 249)
Screenshot: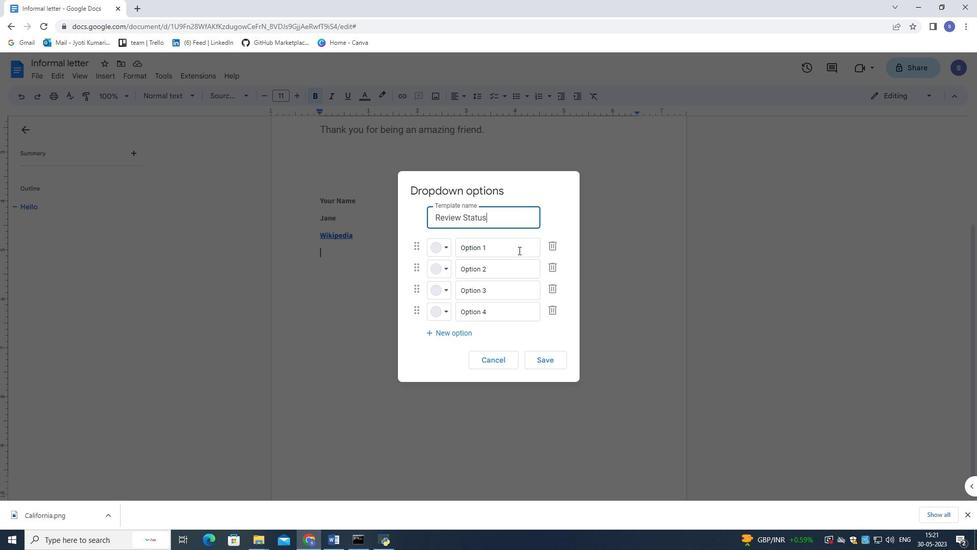 
Action: Key pressed <Key.backspace><Key.backspace><Key.backspace><Key.backspace><Key.backspace><Key.backspace><Key.backspace><Key.backspace><Key.backspace><Key.backspace><Key.backspace><Key.backspace><Key.backspace><Key.backspace><Key.backspace><Key.backspace><Key.backspace><Key.backspace><Key.backspace><Key.backspace><Key.backspace><Key.backspace><Key.backspace><Key.backspace><Key.backspace><Key.backspace>select<Key.space>not<Key.space>started
Screenshot: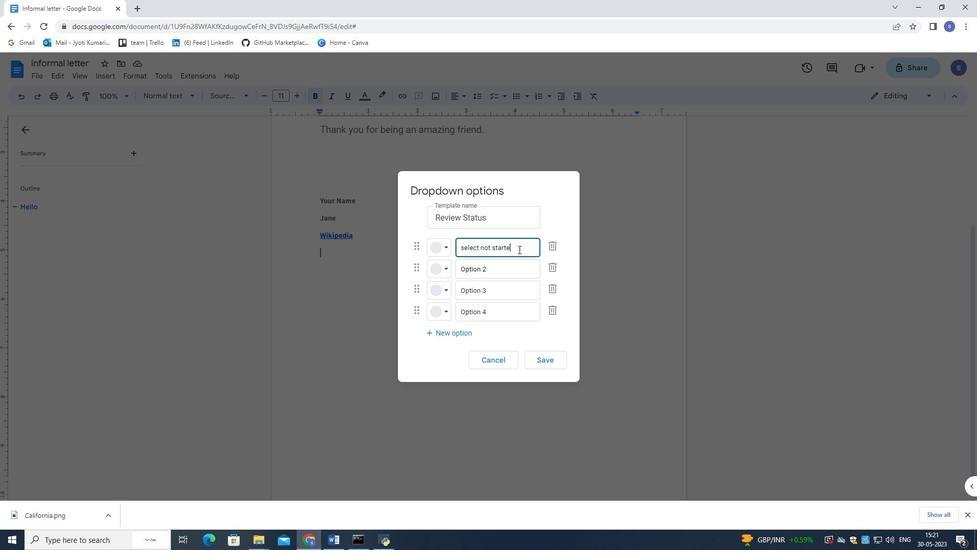 
Action: Mouse moved to (551, 355)
Screenshot: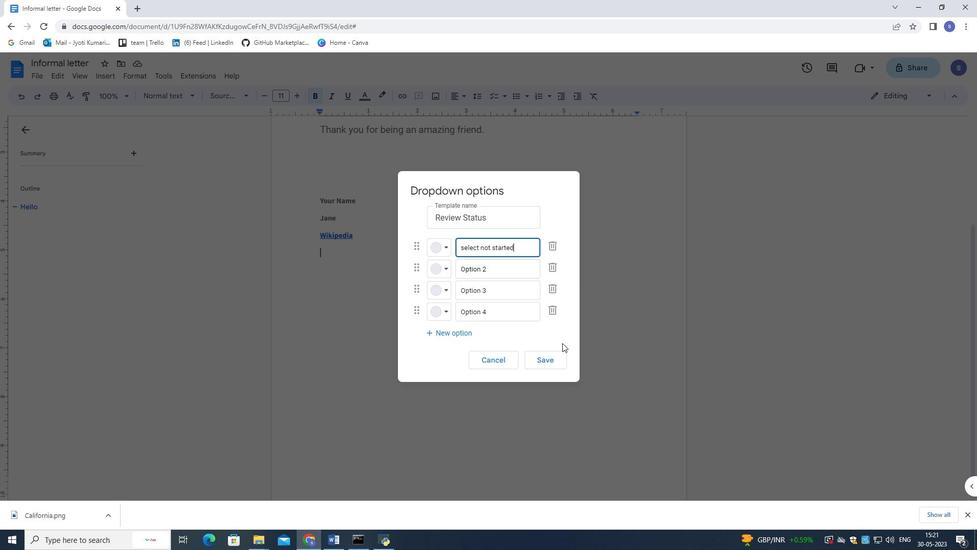
Action: Mouse pressed left at (551, 355)
Screenshot: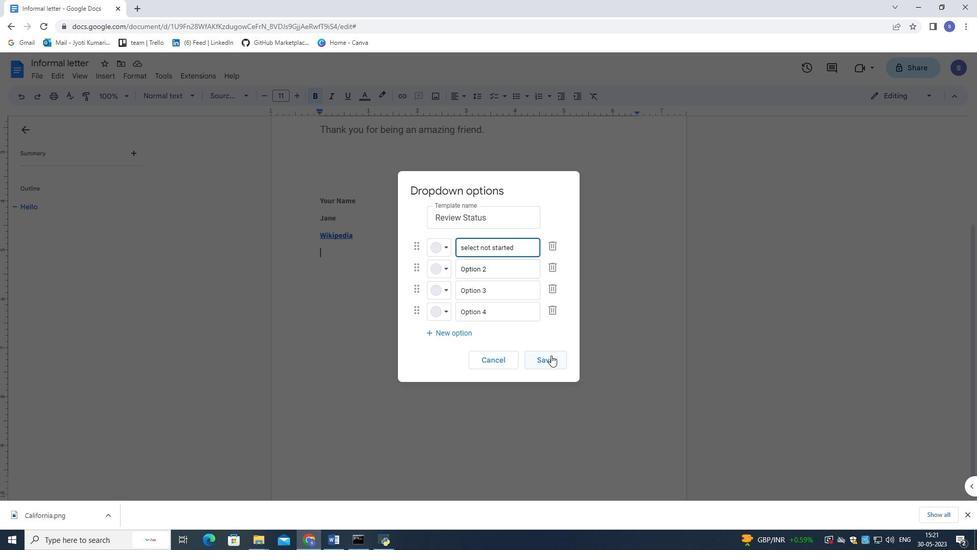 
Action: Mouse moved to (540, 308)
Screenshot: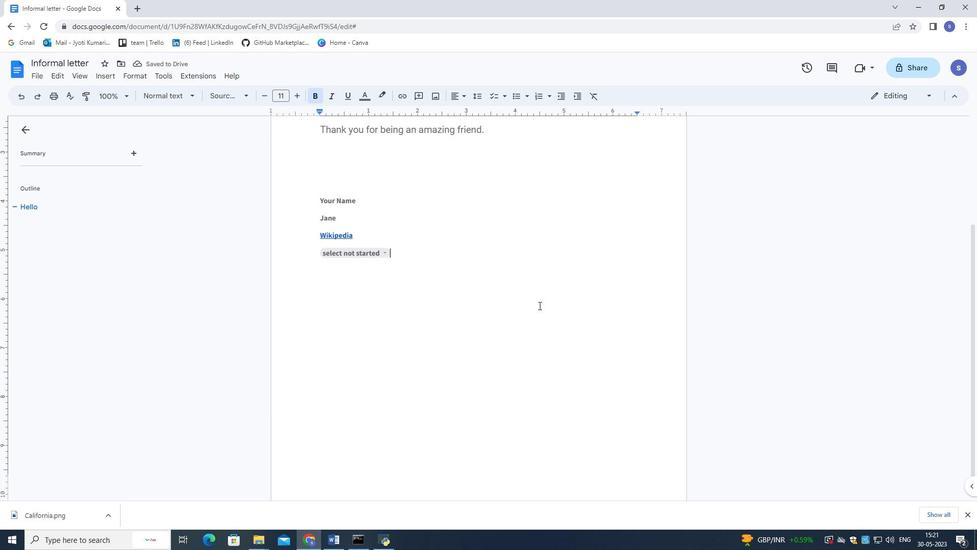 
Action: Mouse scrolled (540, 308) with delta (0, 0)
Screenshot: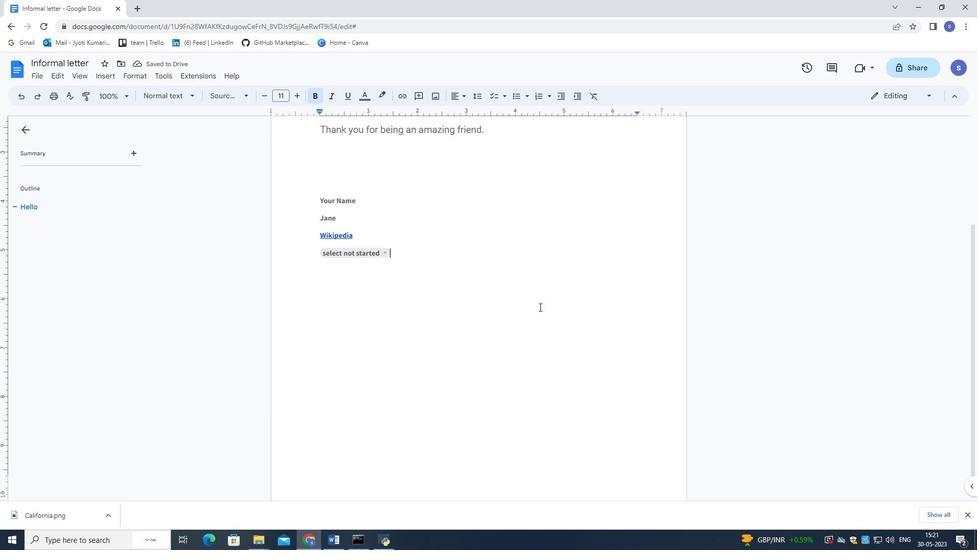 
Action: Mouse scrolled (540, 308) with delta (0, 0)
Screenshot: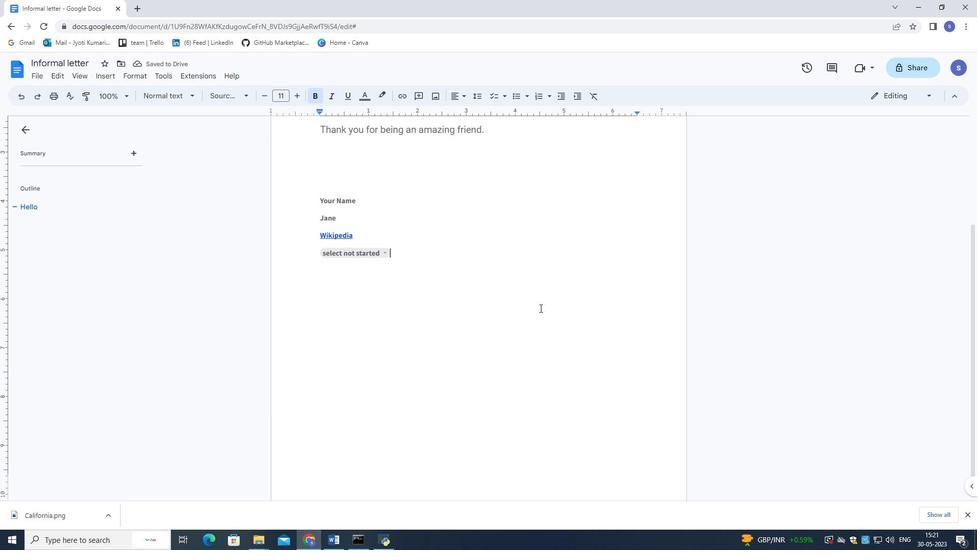 
Action: Mouse scrolled (540, 308) with delta (0, 0)
Screenshot: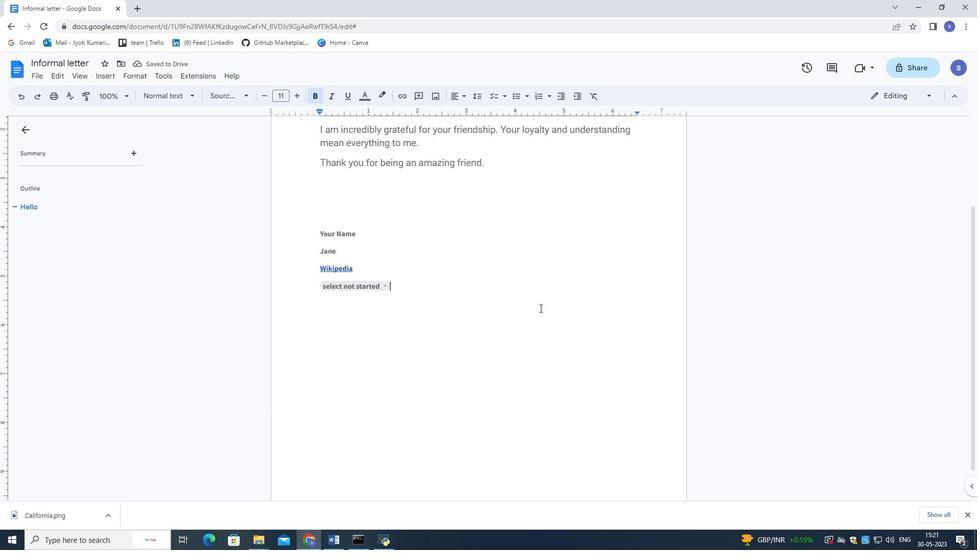 
Action: Mouse moved to (540, 306)
Screenshot: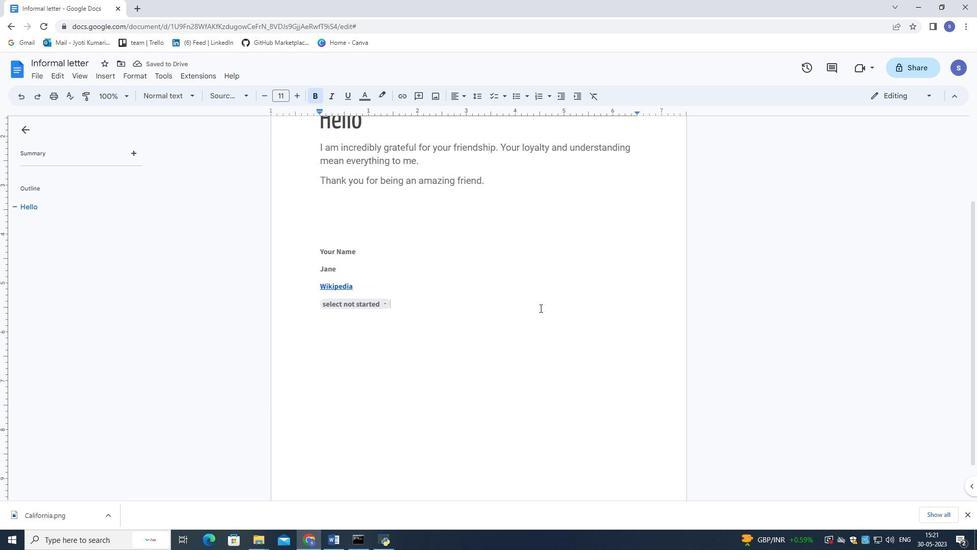 
Action: Mouse scrolled (540, 307) with delta (0, 0)
Screenshot: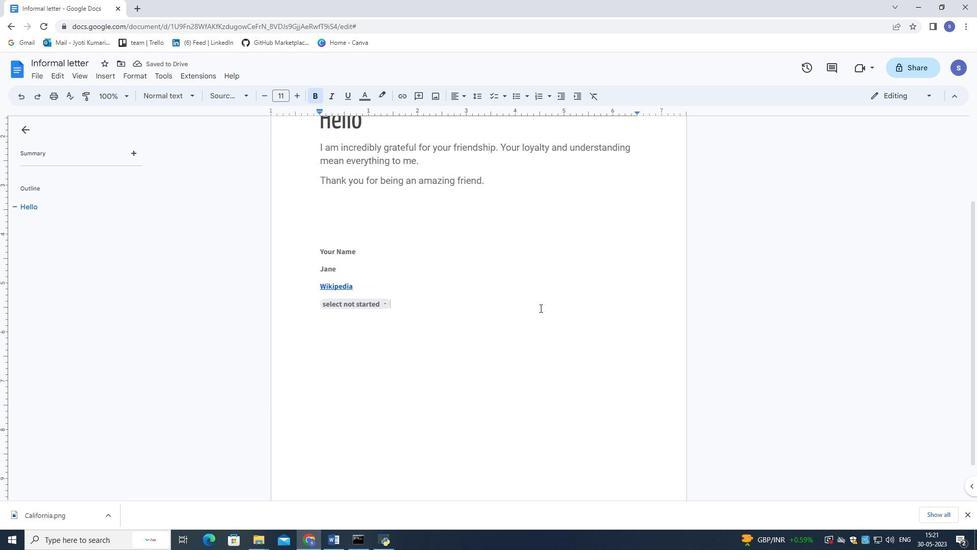 
Action: Mouse moved to (539, 305)
Screenshot: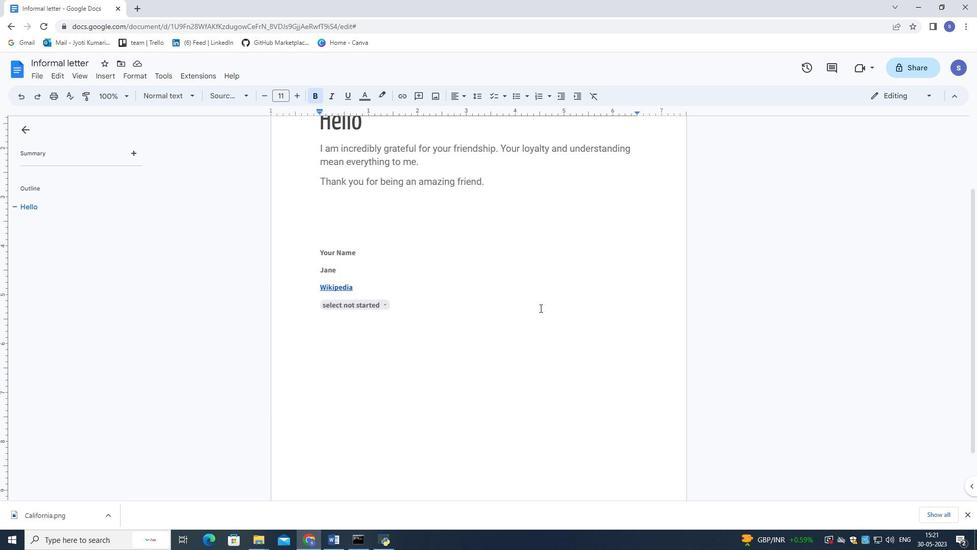 
Action: Mouse scrolled (539, 306) with delta (0, 0)
Screenshot: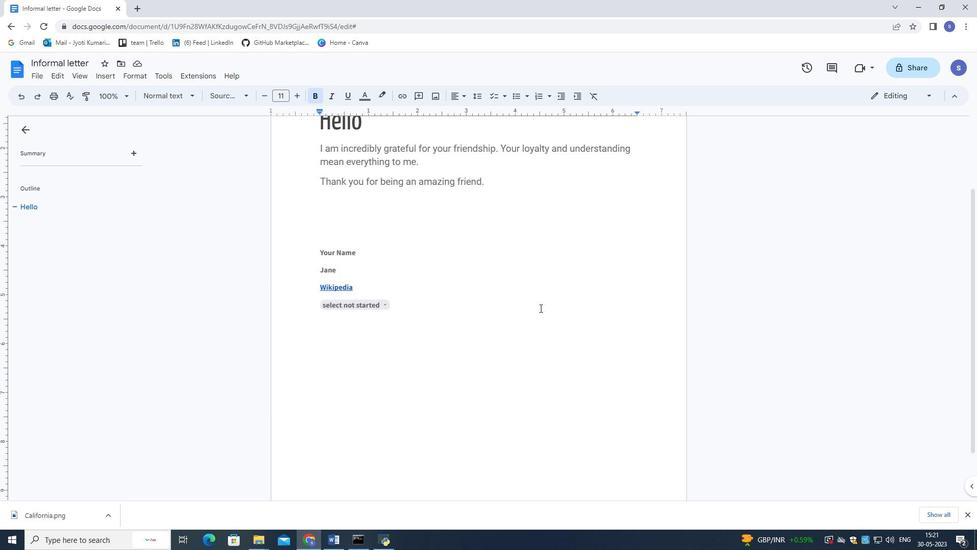 
Action: Mouse moved to (108, 73)
Screenshot: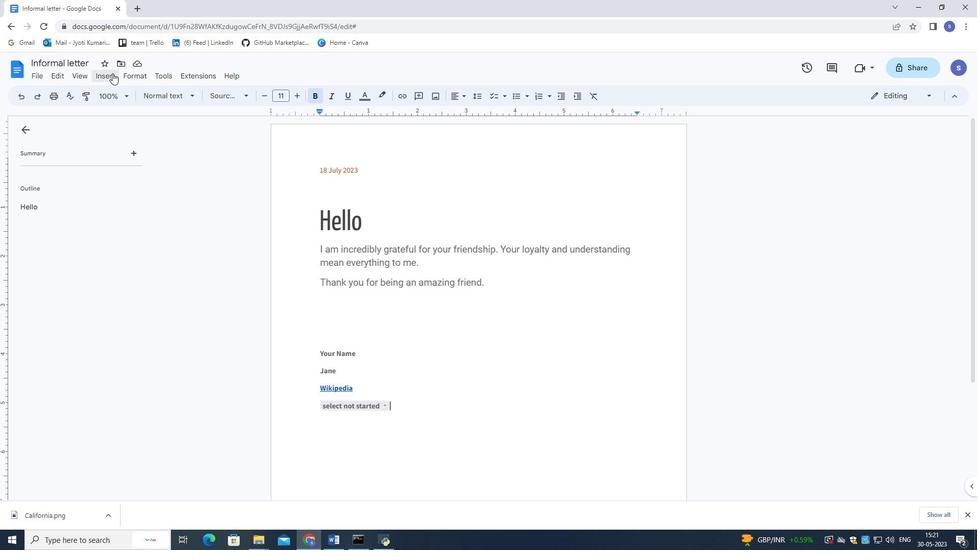
Action: Mouse pressed left at (108, 73)
Screenshot: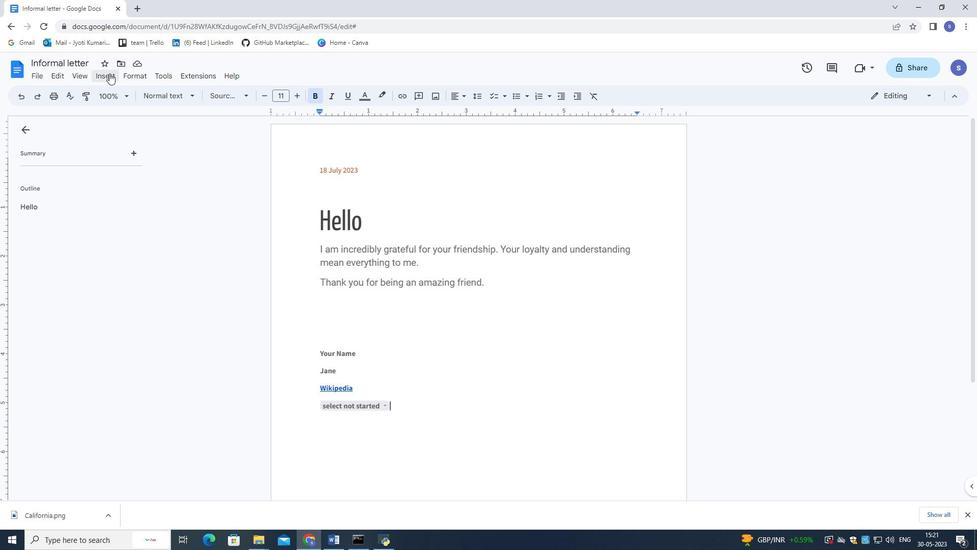 
Action: Mouse moved to (264, 337)
Screenshot: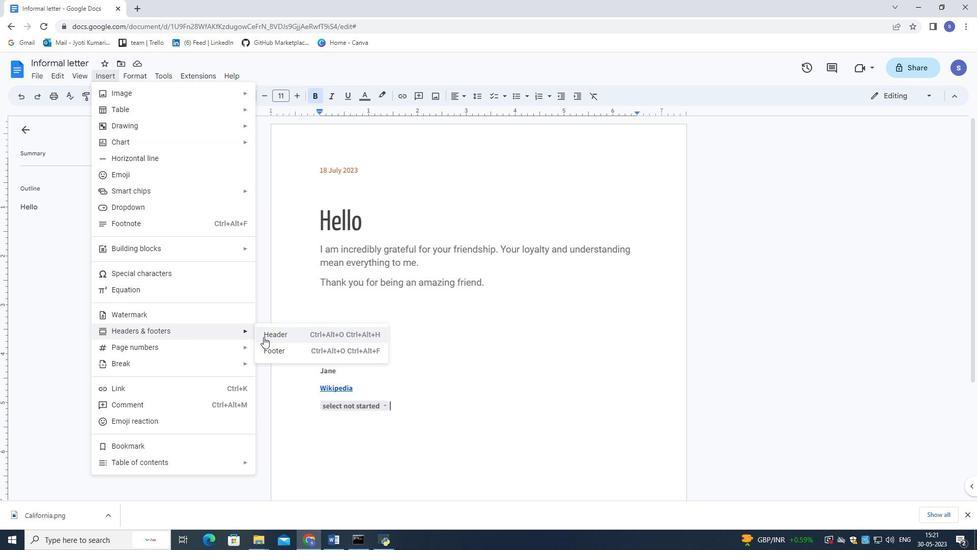 
Action: Mouse pressed left at (264, 337)
Screenshot: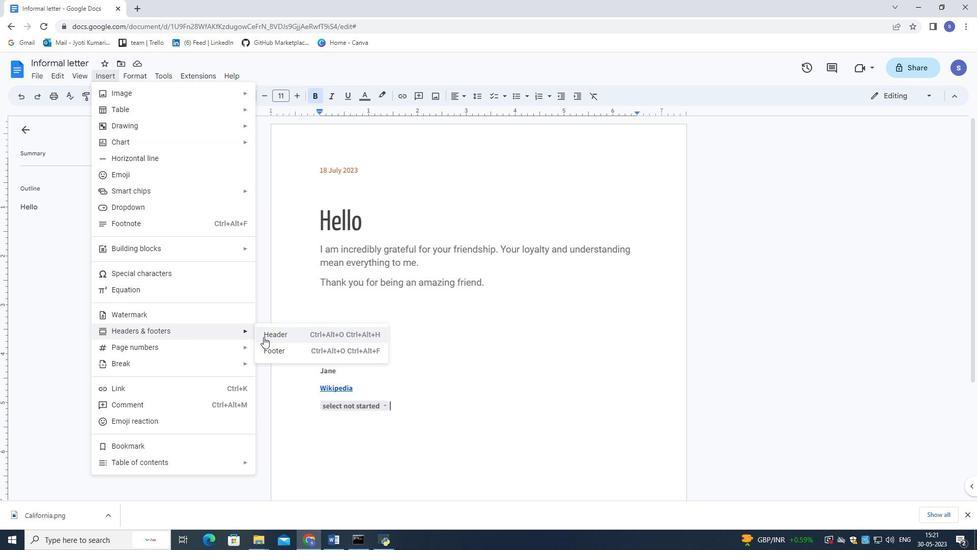 
Action: Mouse moved to (266, 333)
Screenshot: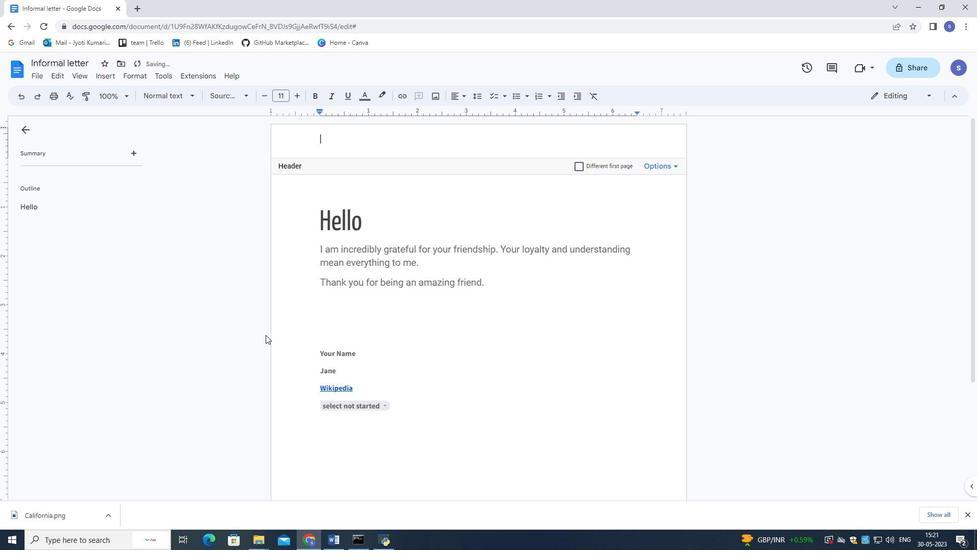 
Action: Key pressed <Key.shift>Quantum
Screenshot: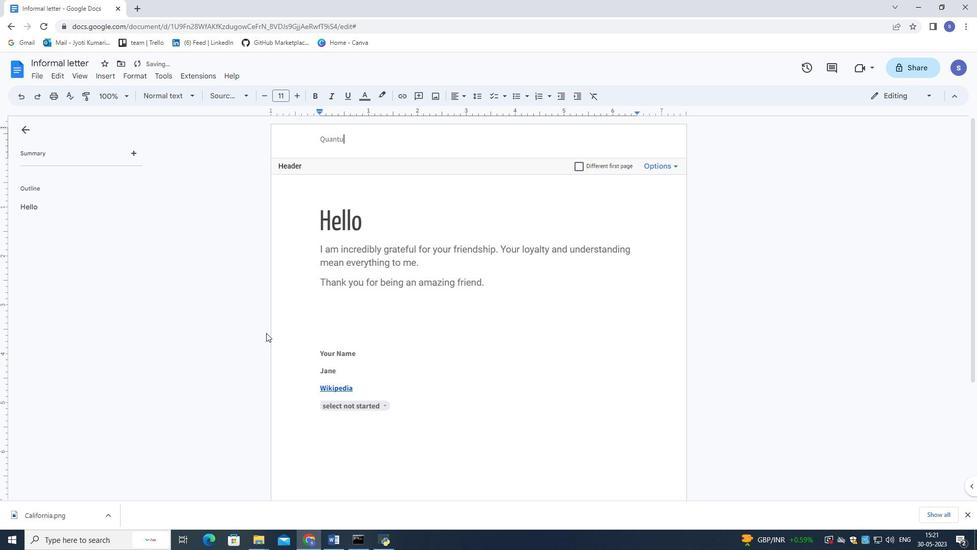 
Action: Mouse moved to (353, 138)
Screenshot: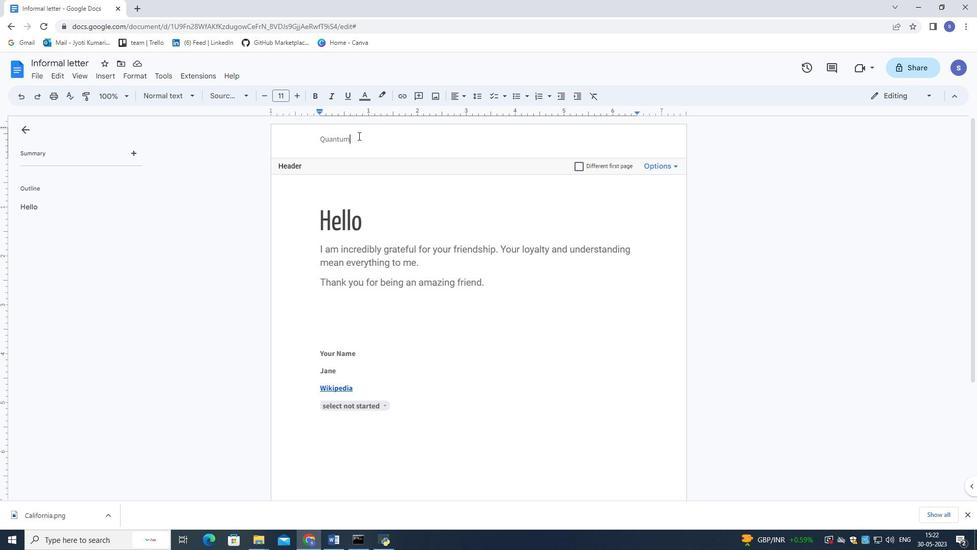 
Action: Mouse pressed left at (353, 138)
Screenshot: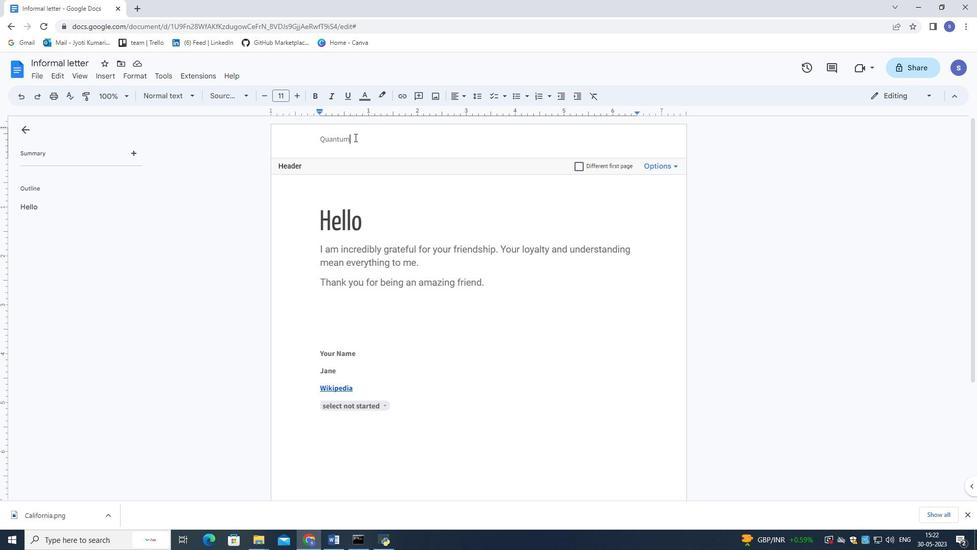 
Action: Mouse moved to (250, 96)
Screenshot: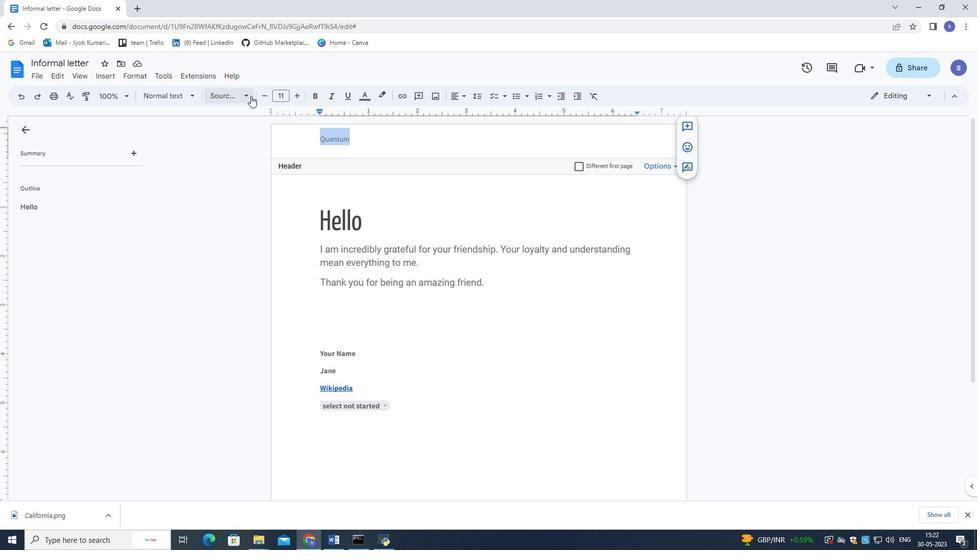 
Action: Mouse pressed left at (250, 96)
Screenshot: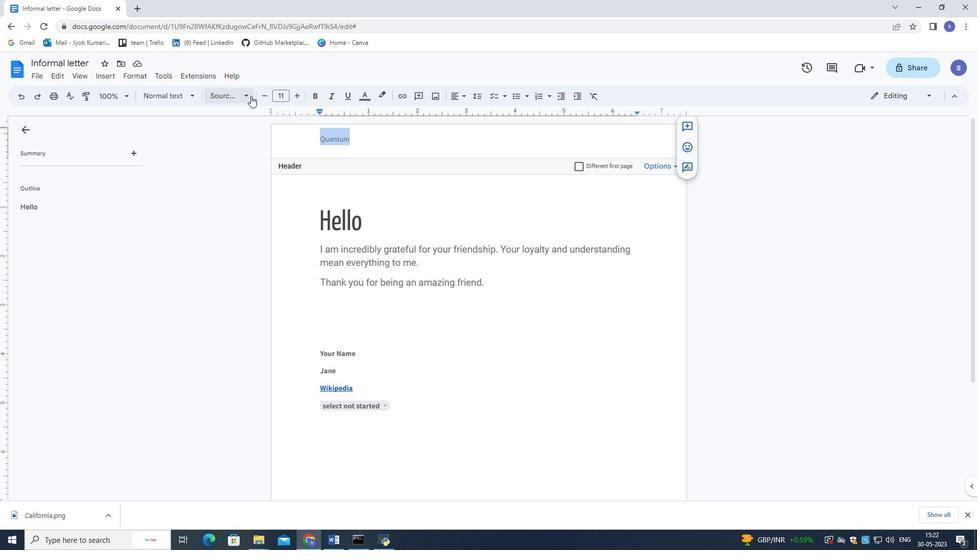 
Action: Mouse moved to (258, 112)
Screenshot: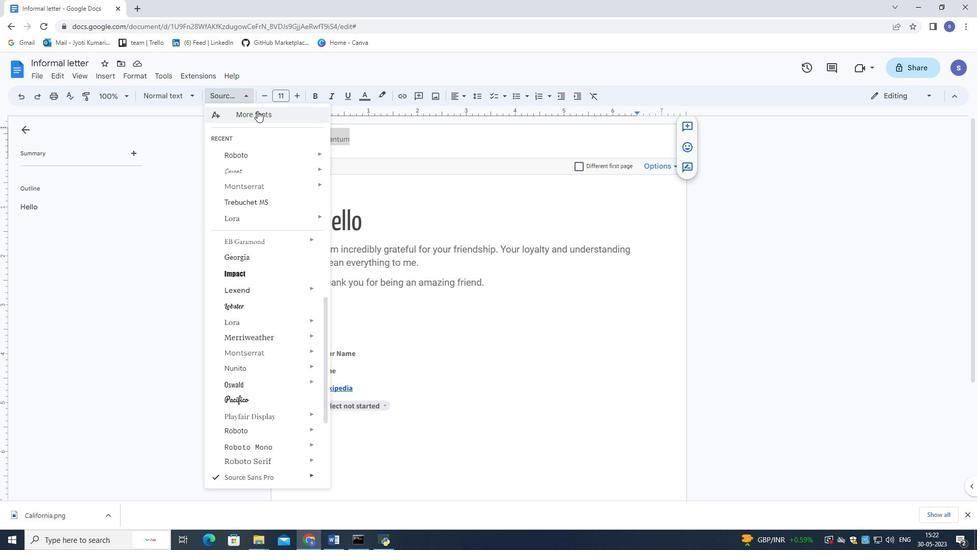 
Action: Mouse pressed left at (258, 112)
Screenshot: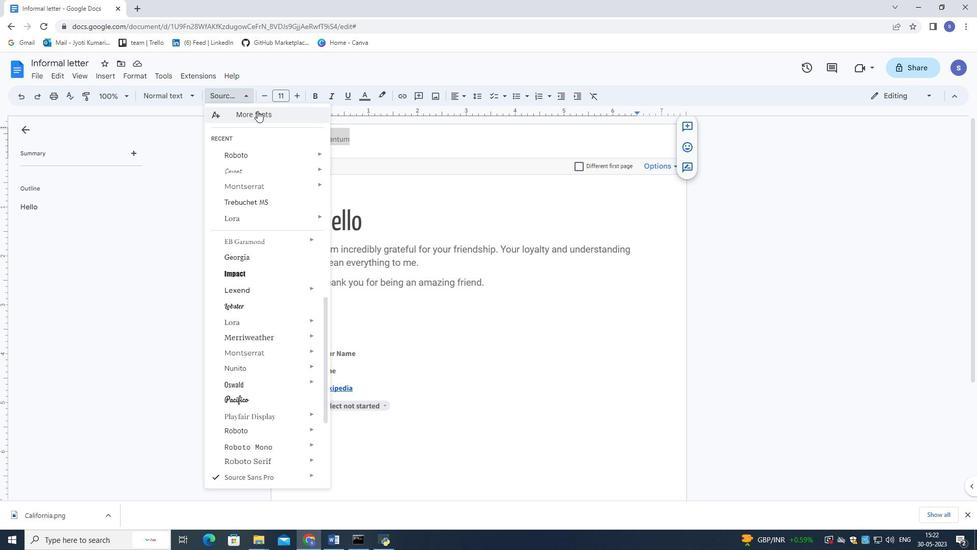 
Action: Mouse moved to (343, 153)
Screenshot: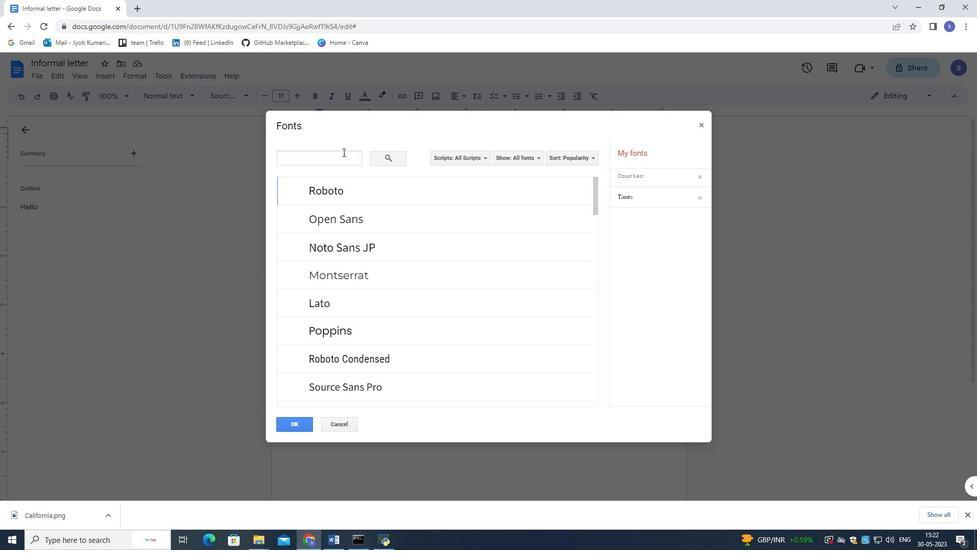 
Action: Mouse pressed left at (343, 153)
Screenshot: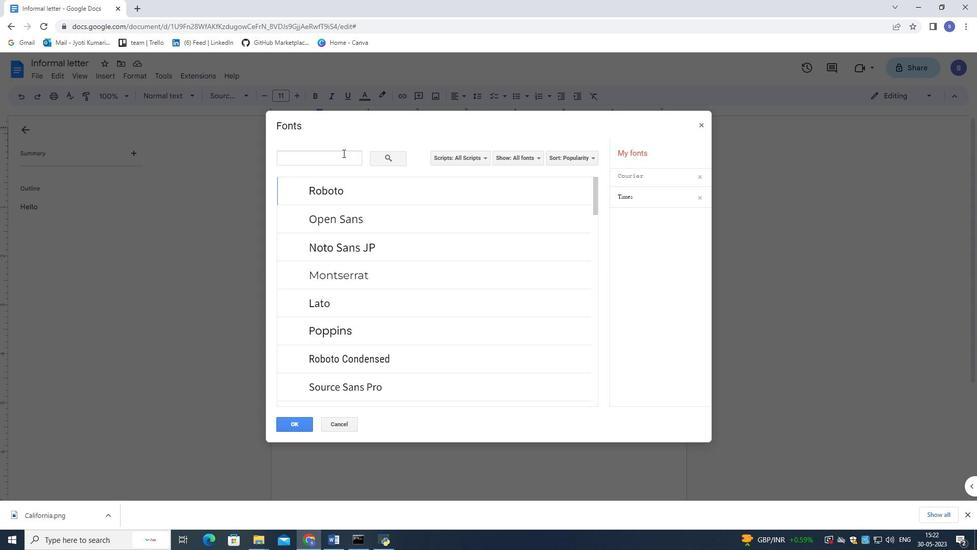 
Action: Key pressed <Key.shift>Yellow<Key.space>
Screenshot: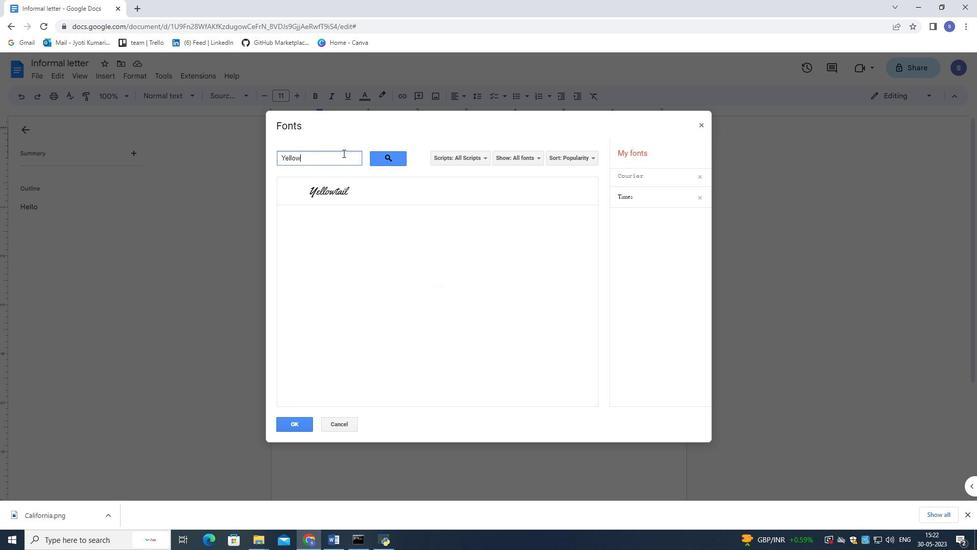 
Action: Mouse moved to (363, 188)
Screenshot: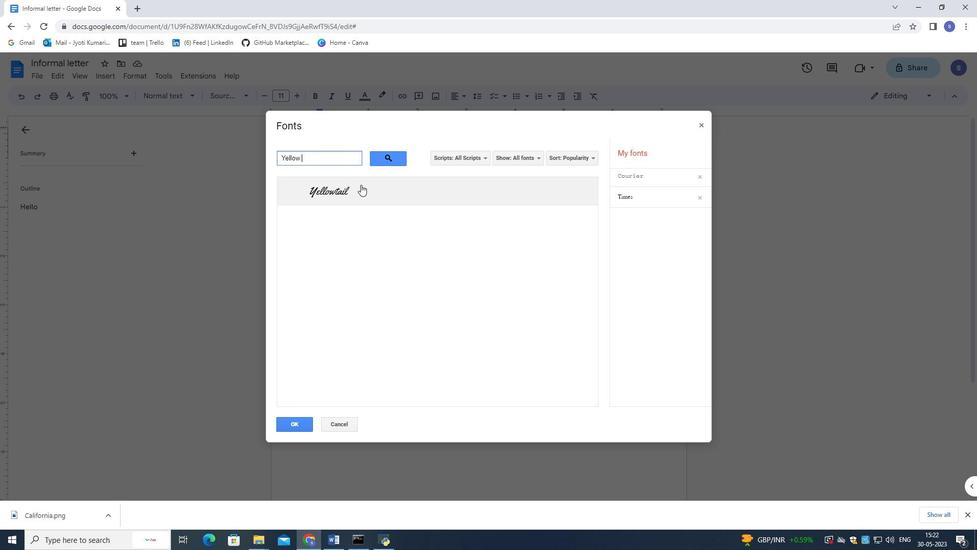 
Action: Mouse pressed left at (363, 188)
Screenshot: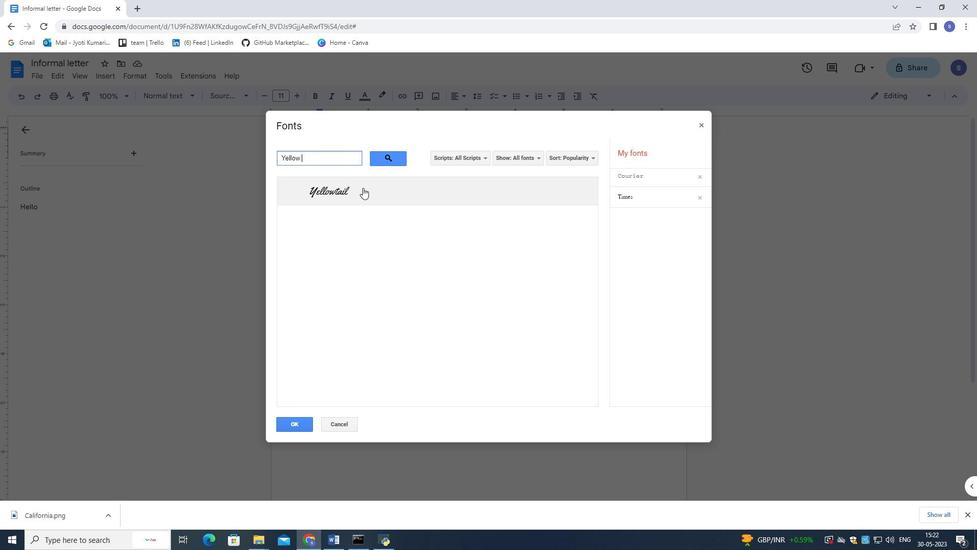 
Action: Mouse moved to (291, 424)
Screenshot: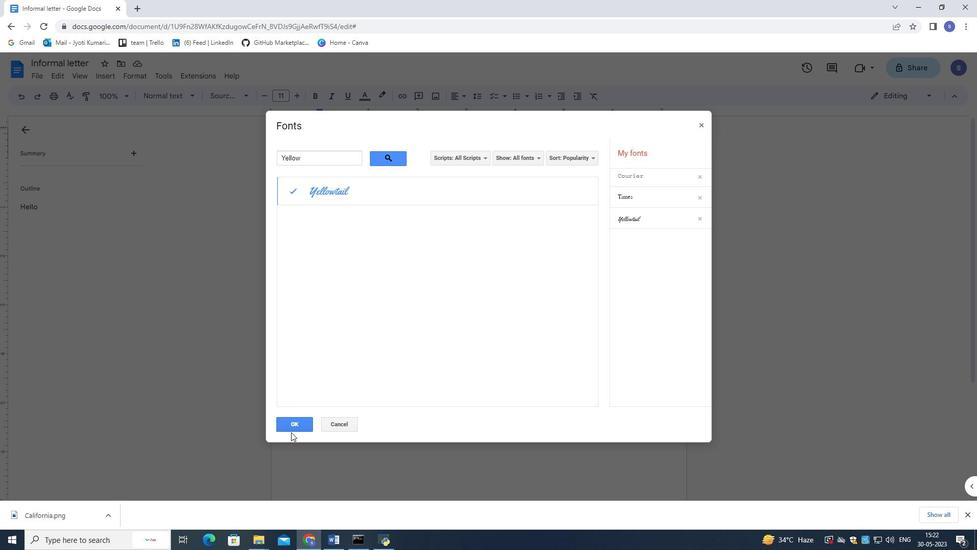 
Action: Mouse pressed left at (291, 424)
Screenshot: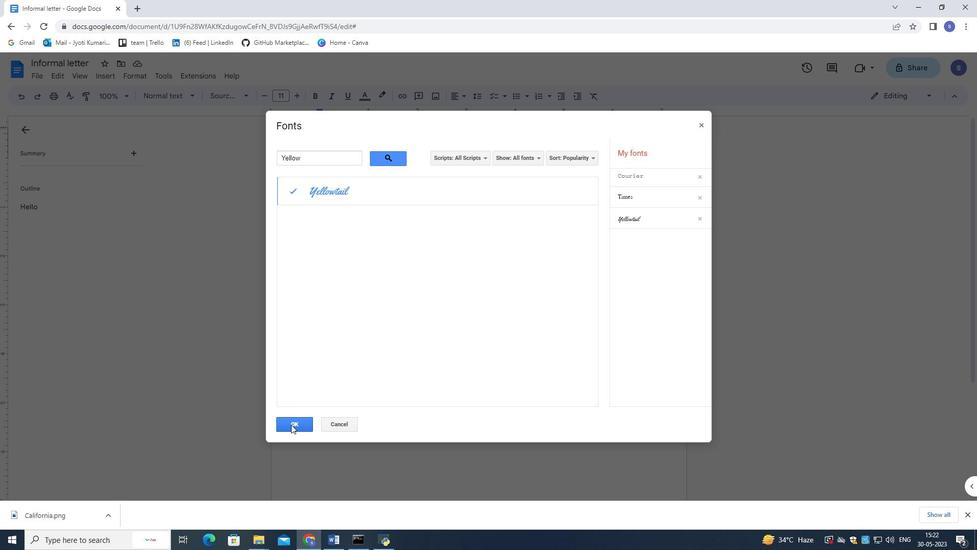 
Action: Mouse moved to (520, 395)
Screenshot: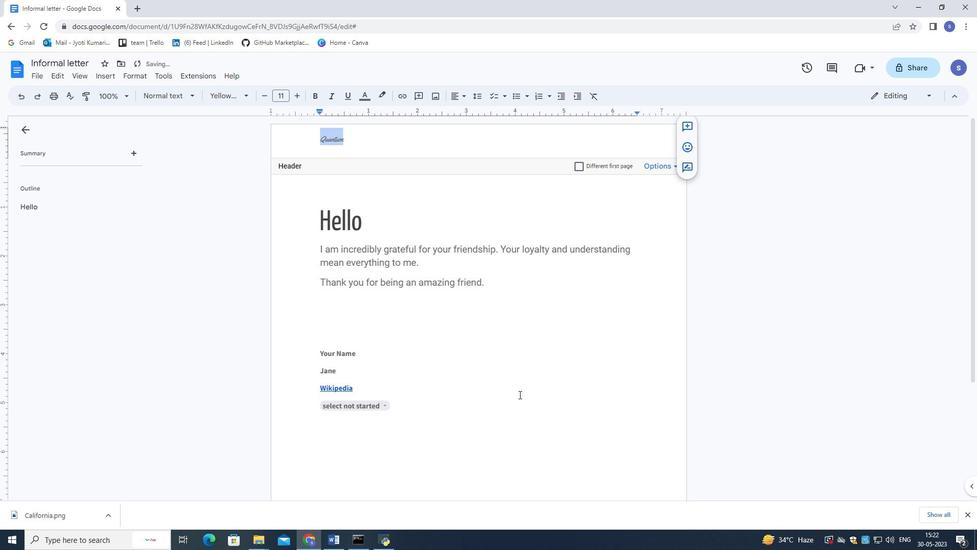 
Action: Mouse pressed left at (520, 395)
Screenshot: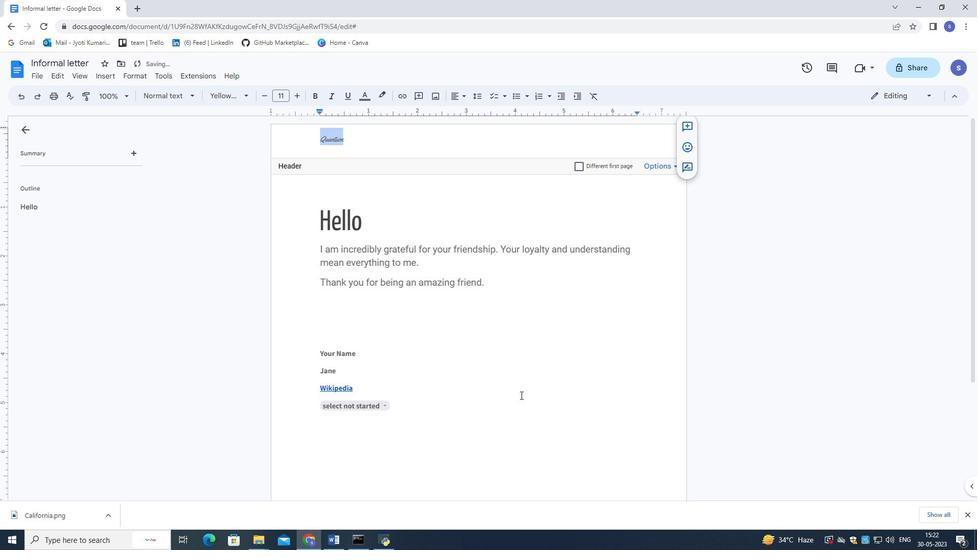 
Action: Mouse moved to (502, 413)
Screenshot: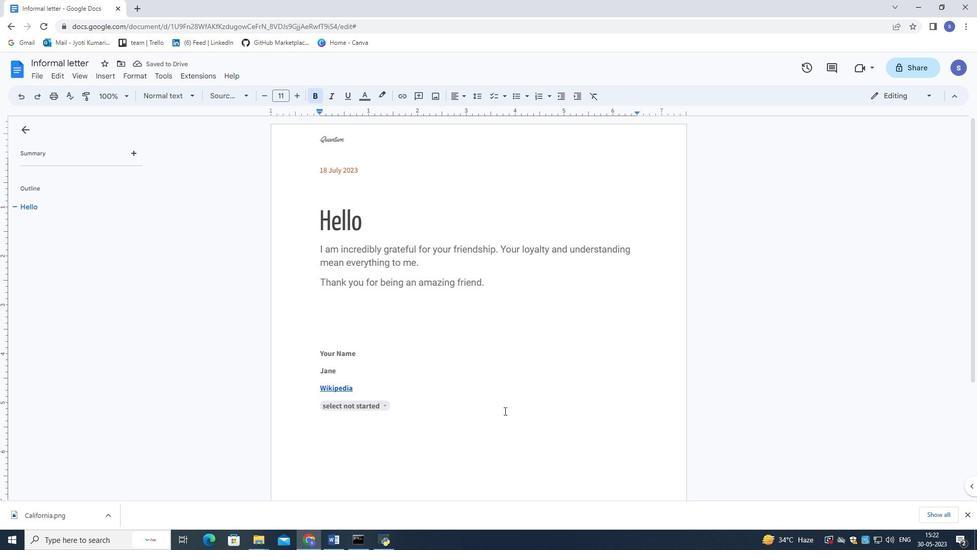 
Action: Mouse pressed left at (502, 413)
Screenshot: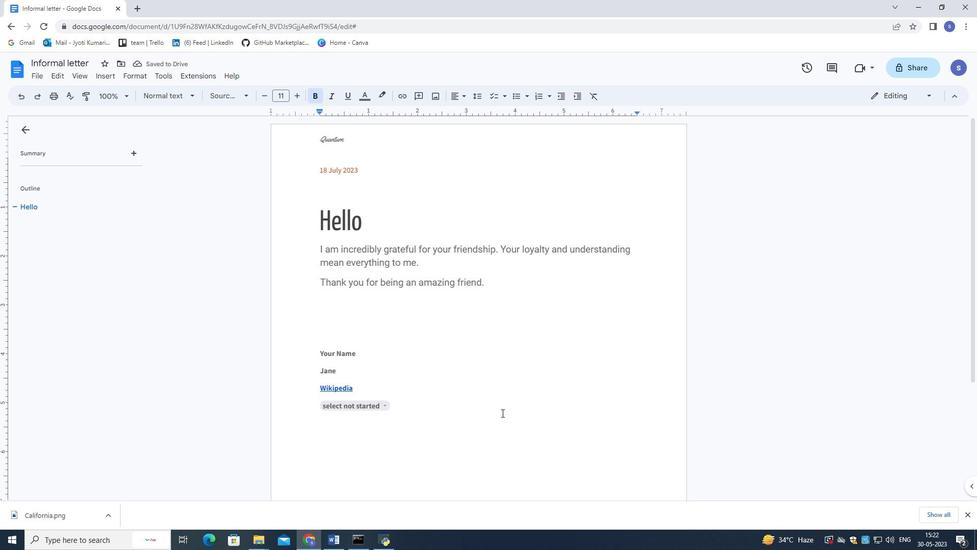 
Action: Mouse moved to (495, 434)
Screenshot: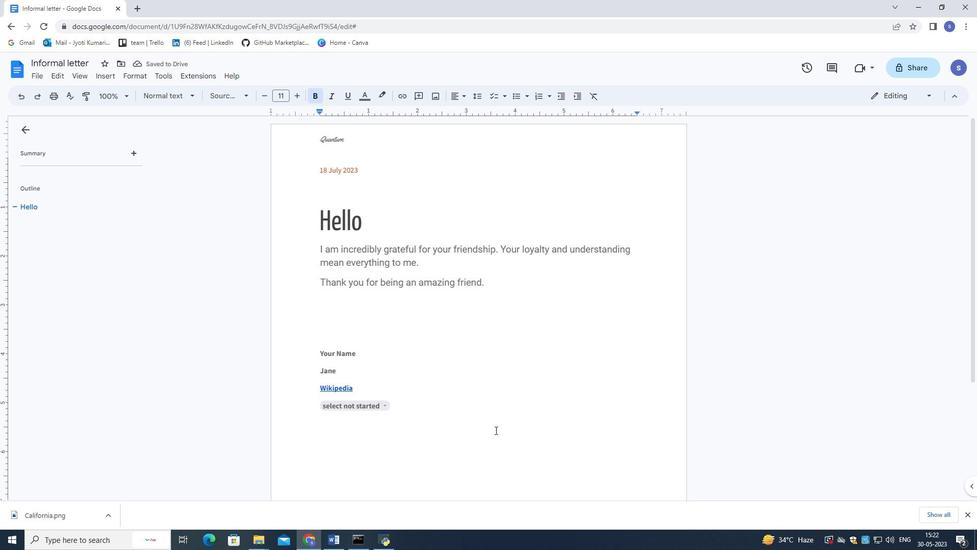 
Action: Mouse pressed left at (495, 434)
Screenshot: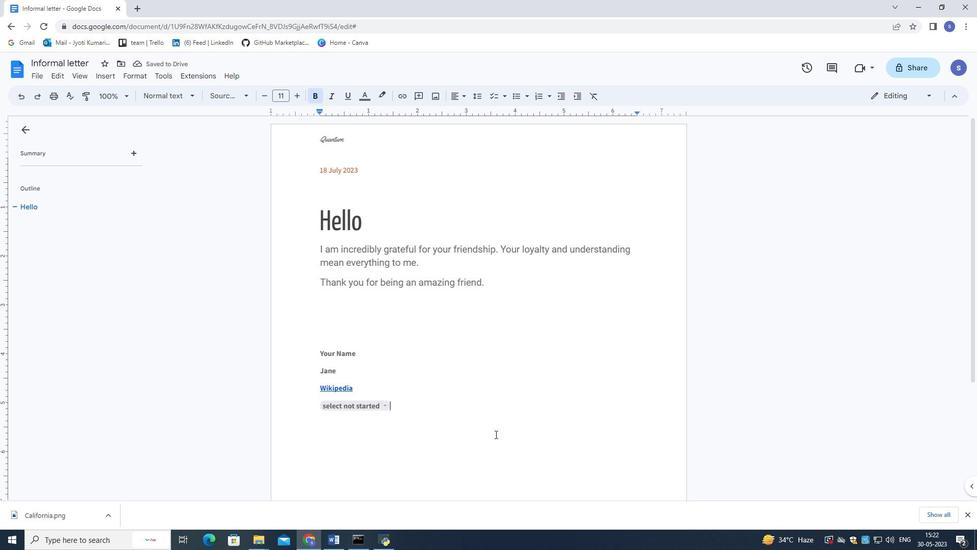 
Action: Mouse moved to (495, 440)
Screenshot: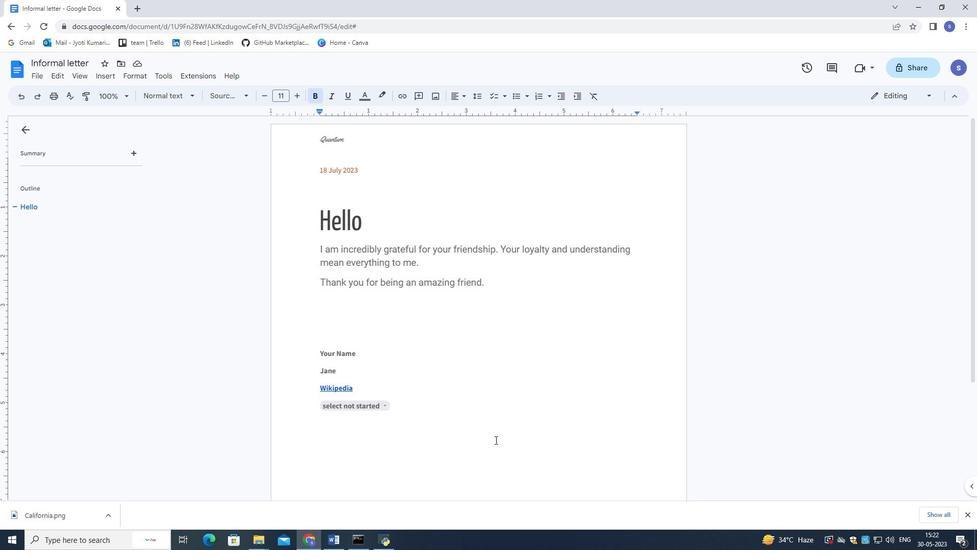 
